 Task: Enable the option "Allow auto-merge" for the repository "JS".
Action: Mouse moved to (1201, 195)
Screenshot: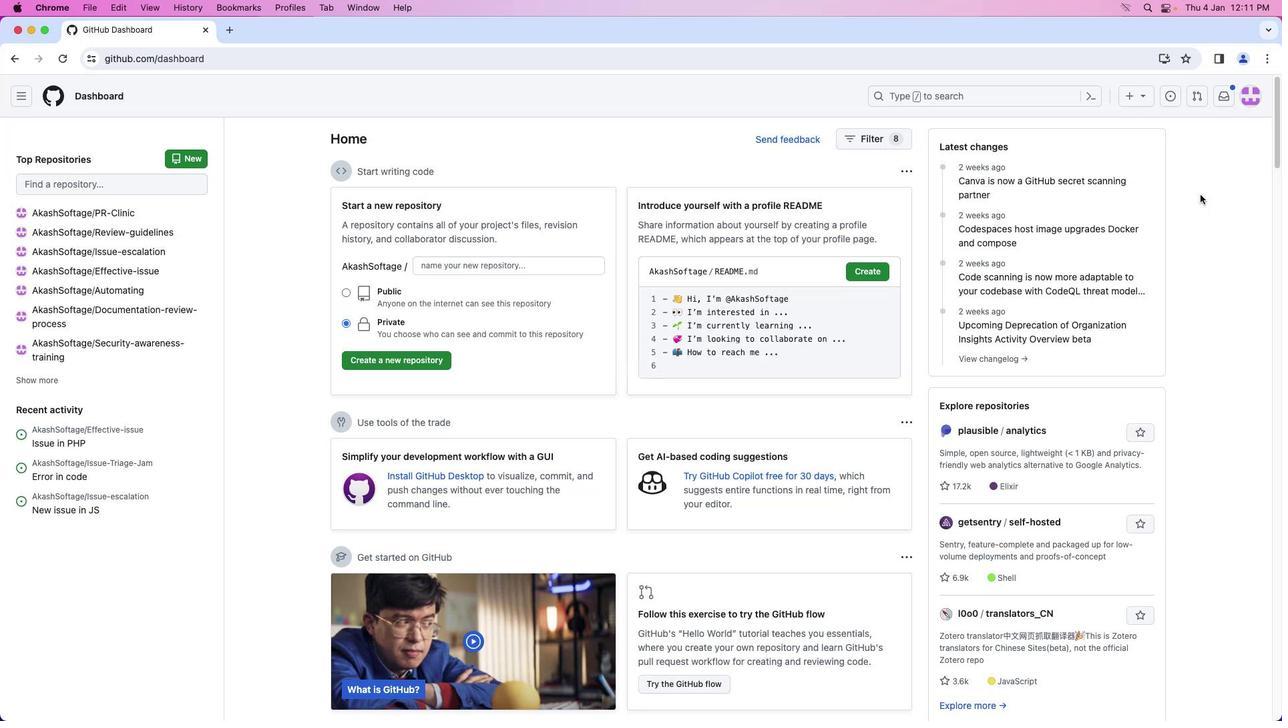 
Action: Mouse pressed left at (1201, 195)
Screenshot: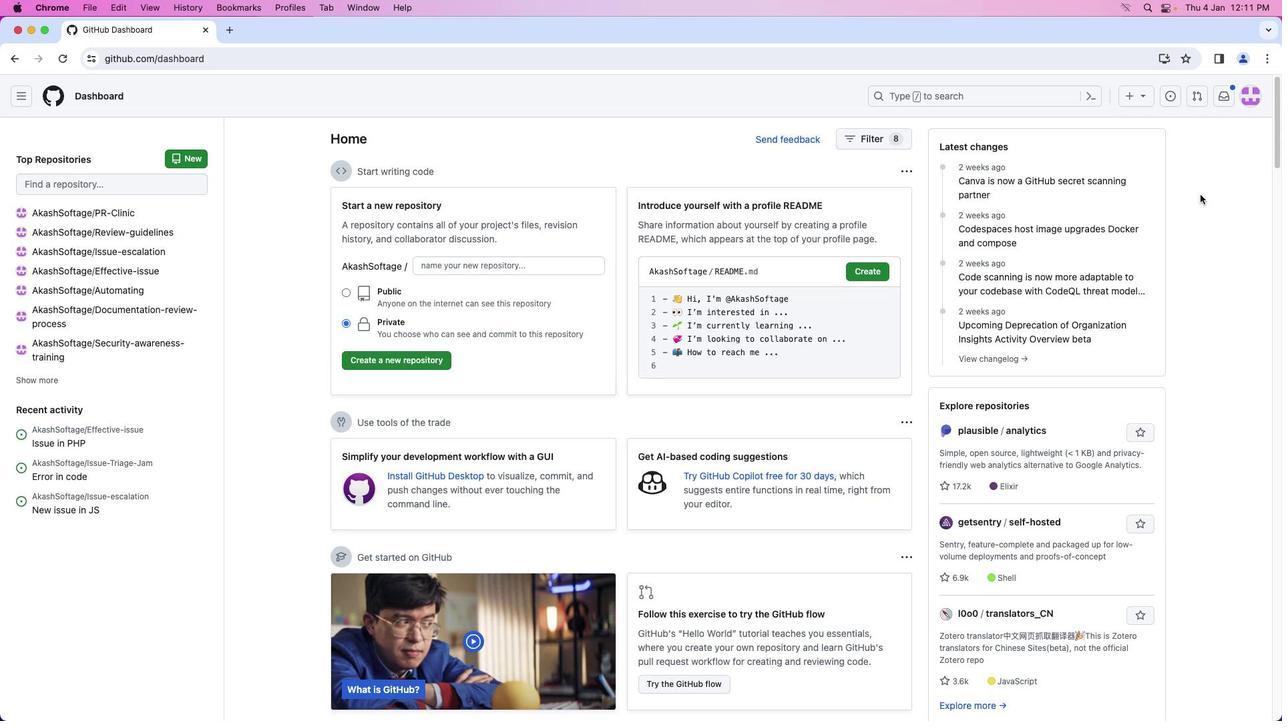 
Action: Mouse moved to (1254, 94)
Screenshot: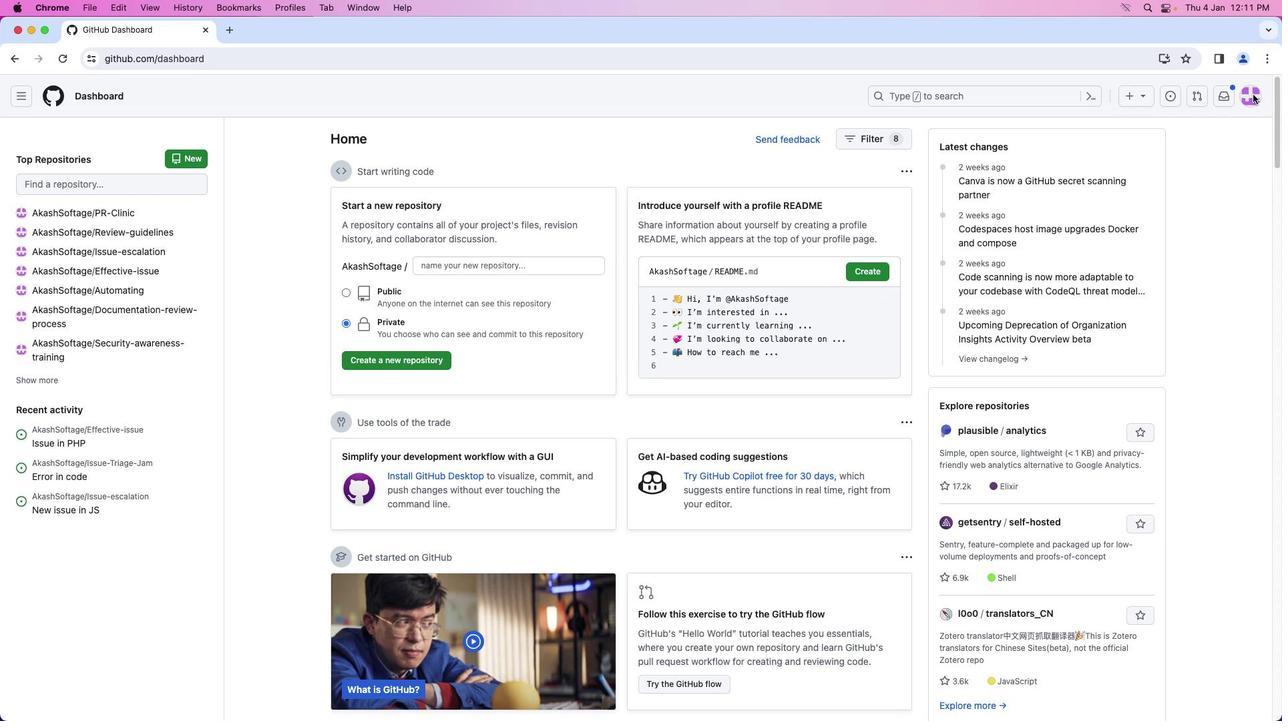 
Action: Mouse pressed left at (1254, 94)
Screenshot: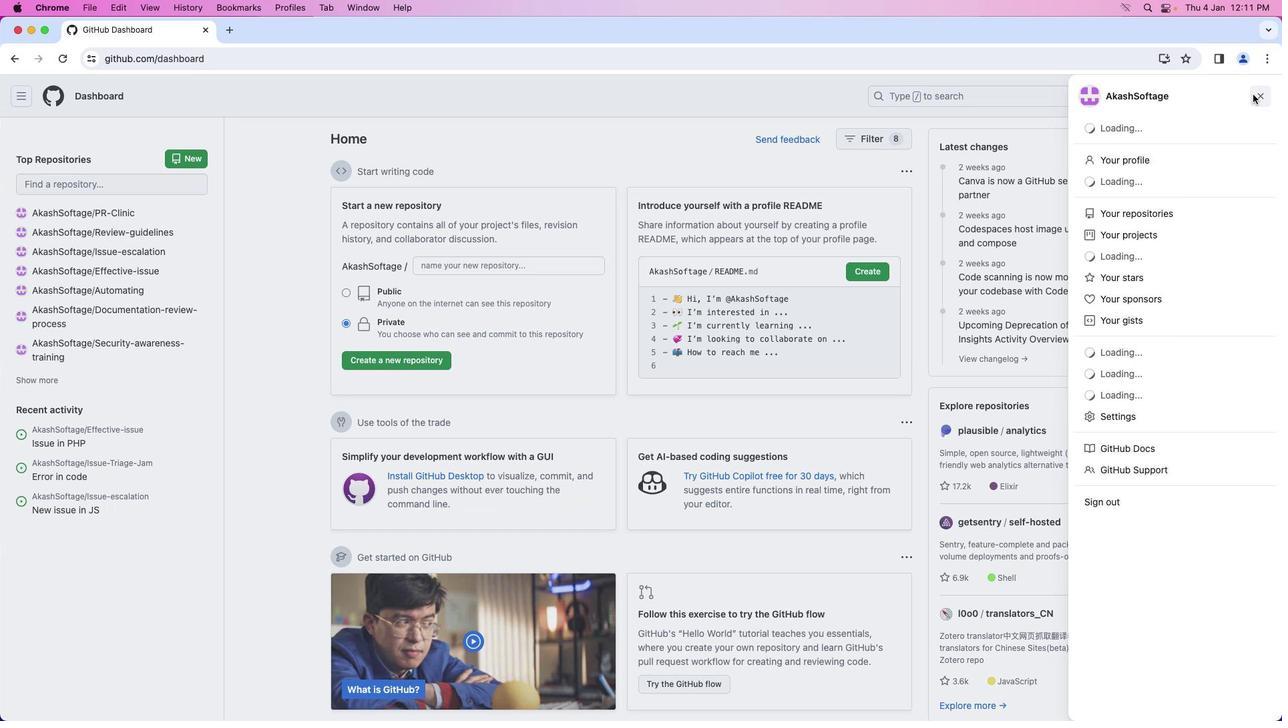 
Action: Mouse moved to (1177, 207)
Screenshot: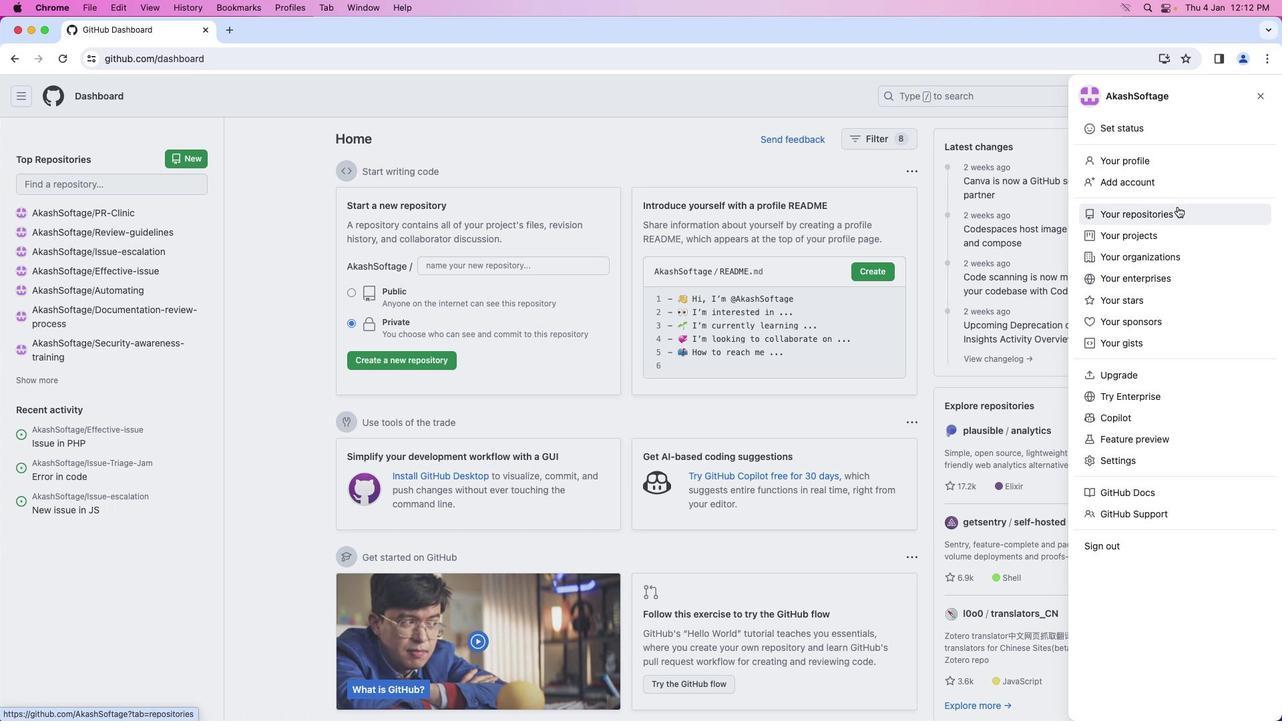 
Action: Mouse pressed left at (1177, 207)
Screenshot: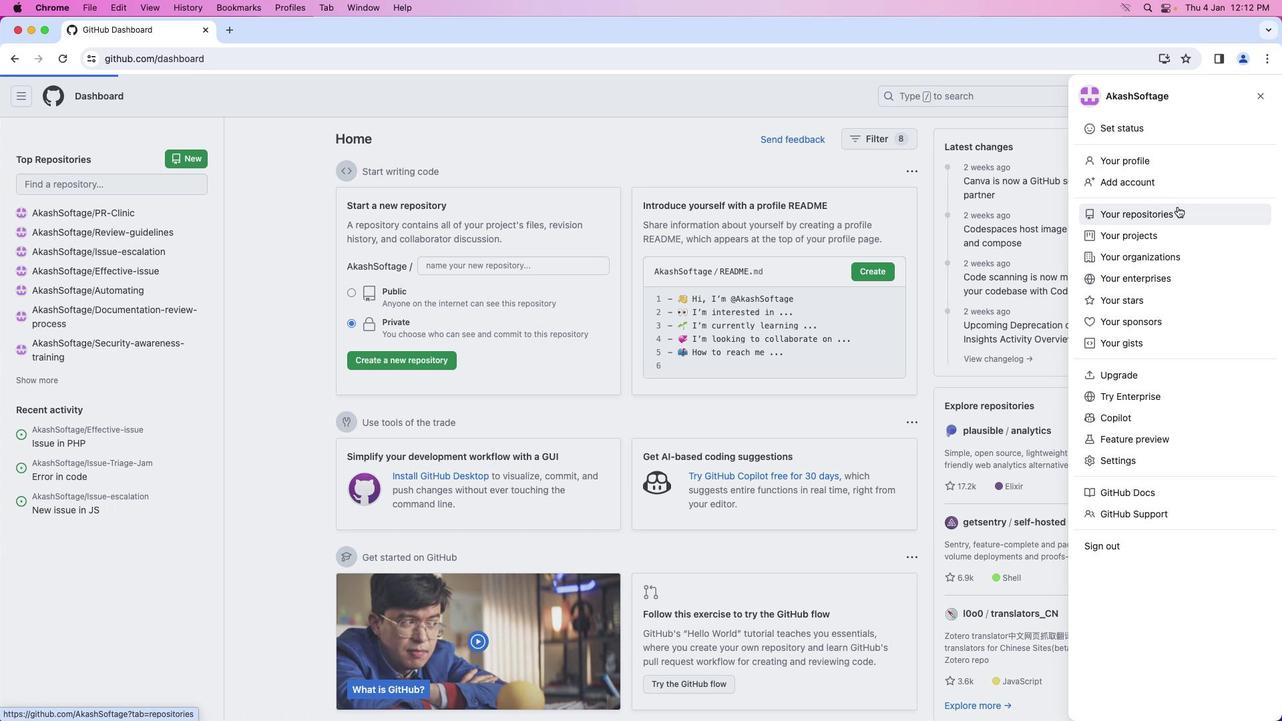 
Action: Mouse moved to (451, 219)
Screenshot: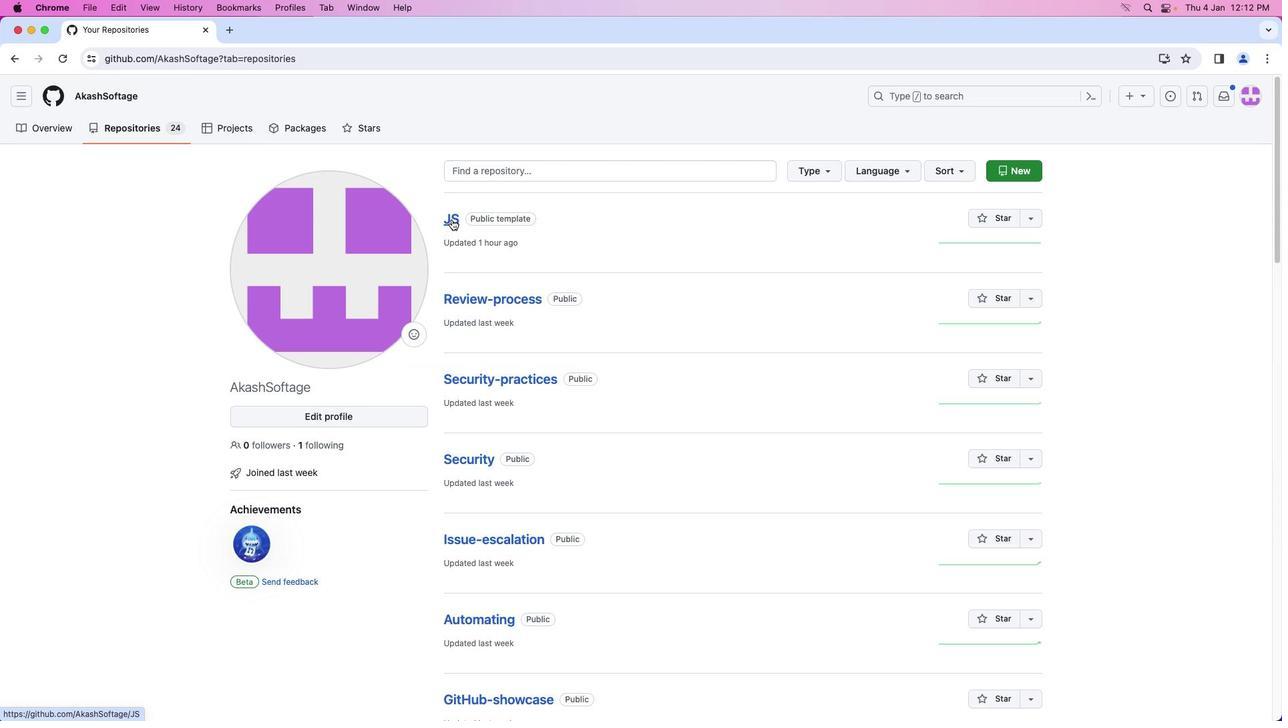 
Action: Mouse pressed left at (451, 219)
Screenshot: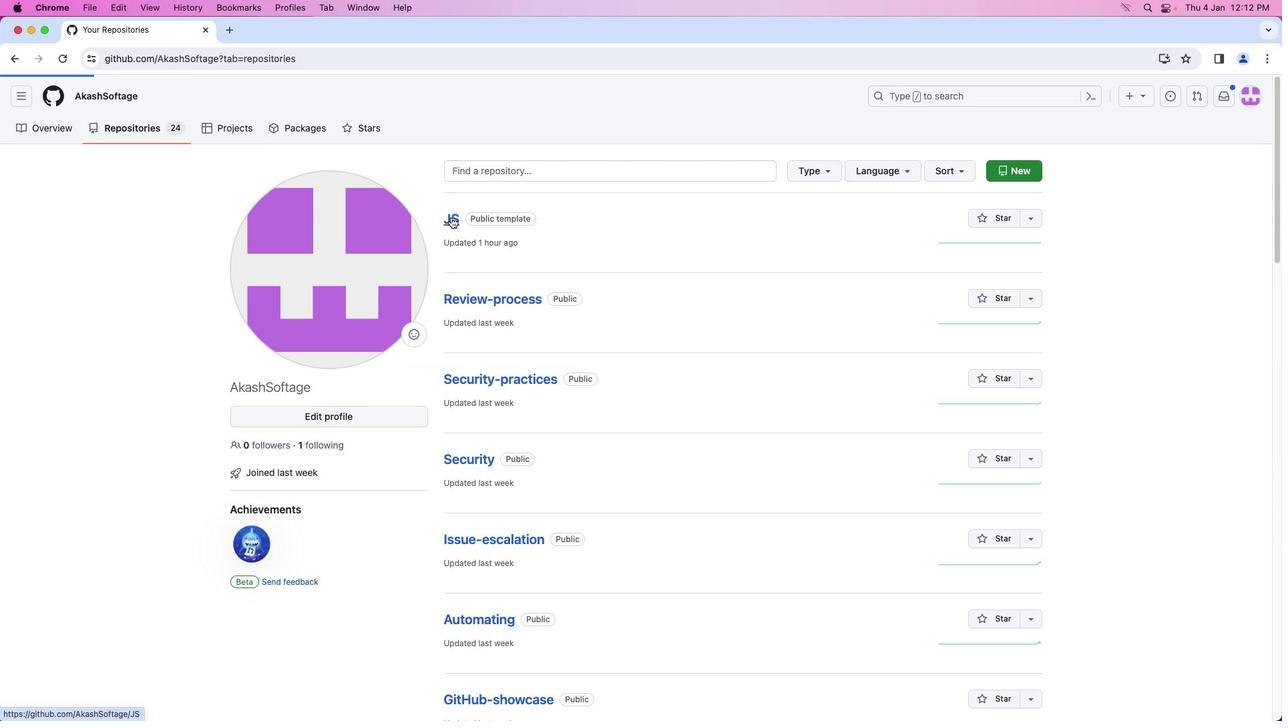 
Action: Mouse moved to (658, 133)
Screenshot: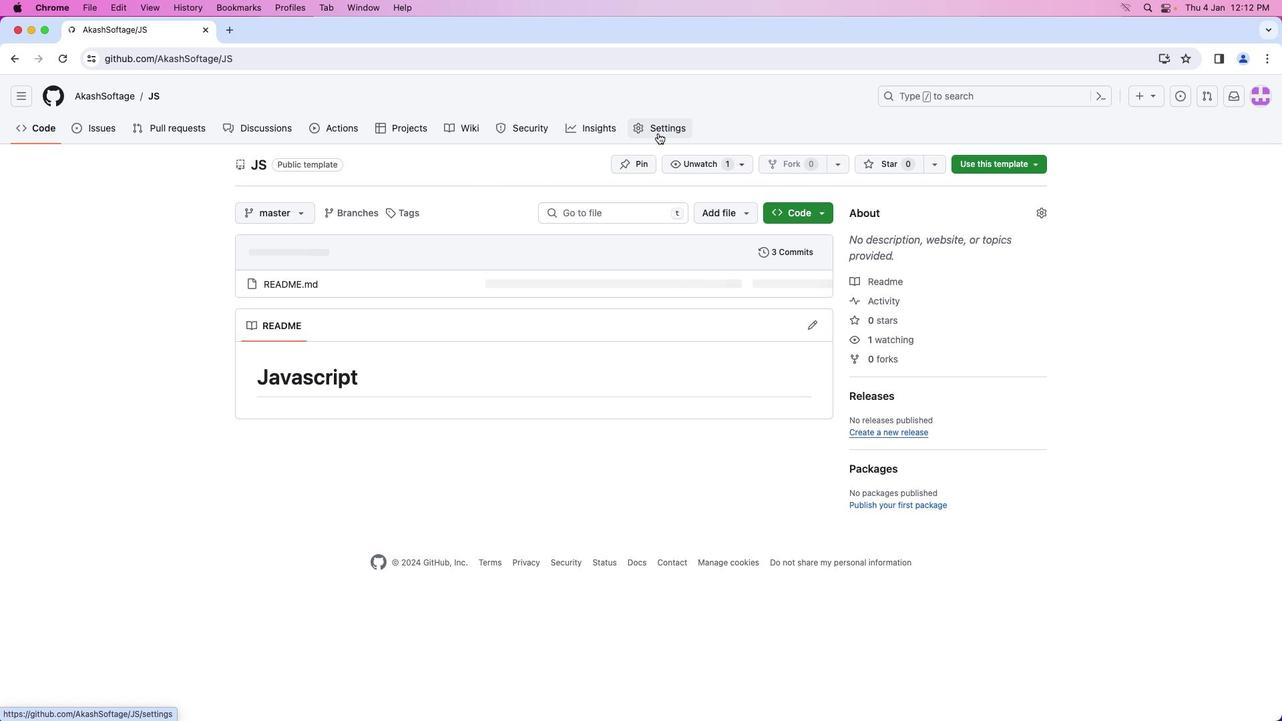 
Action: Mouse pressed left at (658, 133)
Screenshot: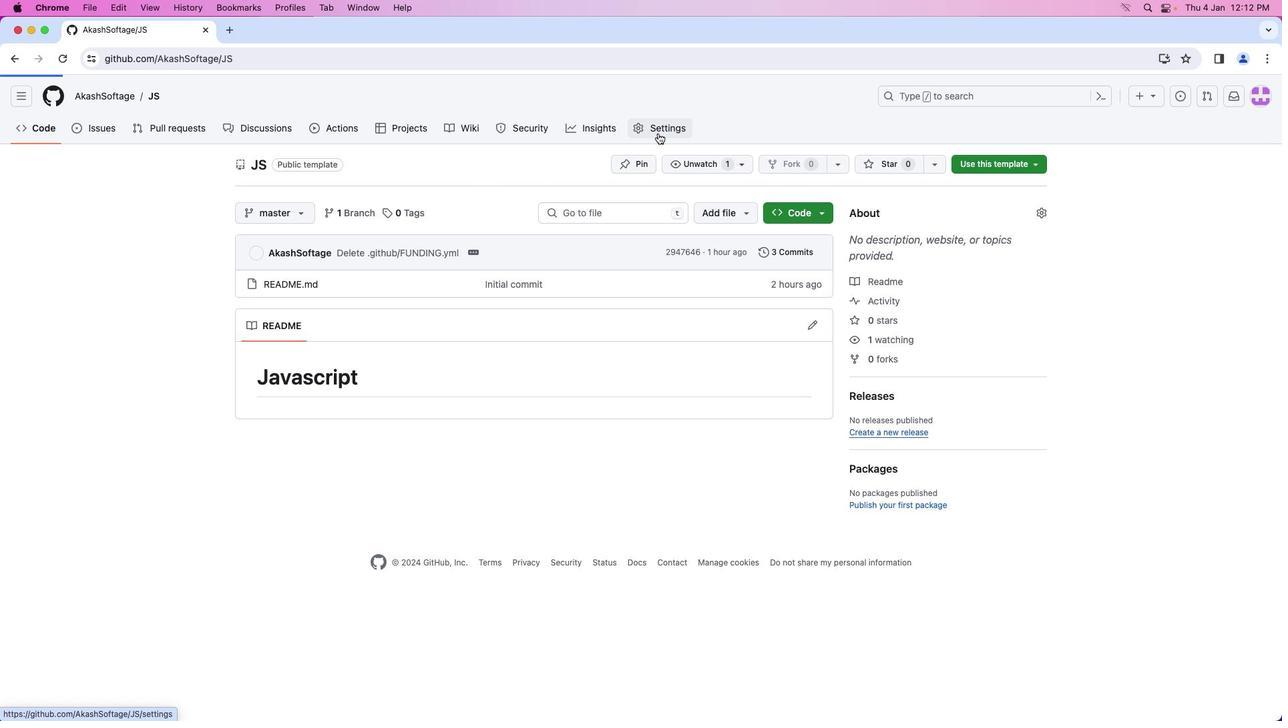 
Action: Mouse moved to (587, 266)
Screenshot: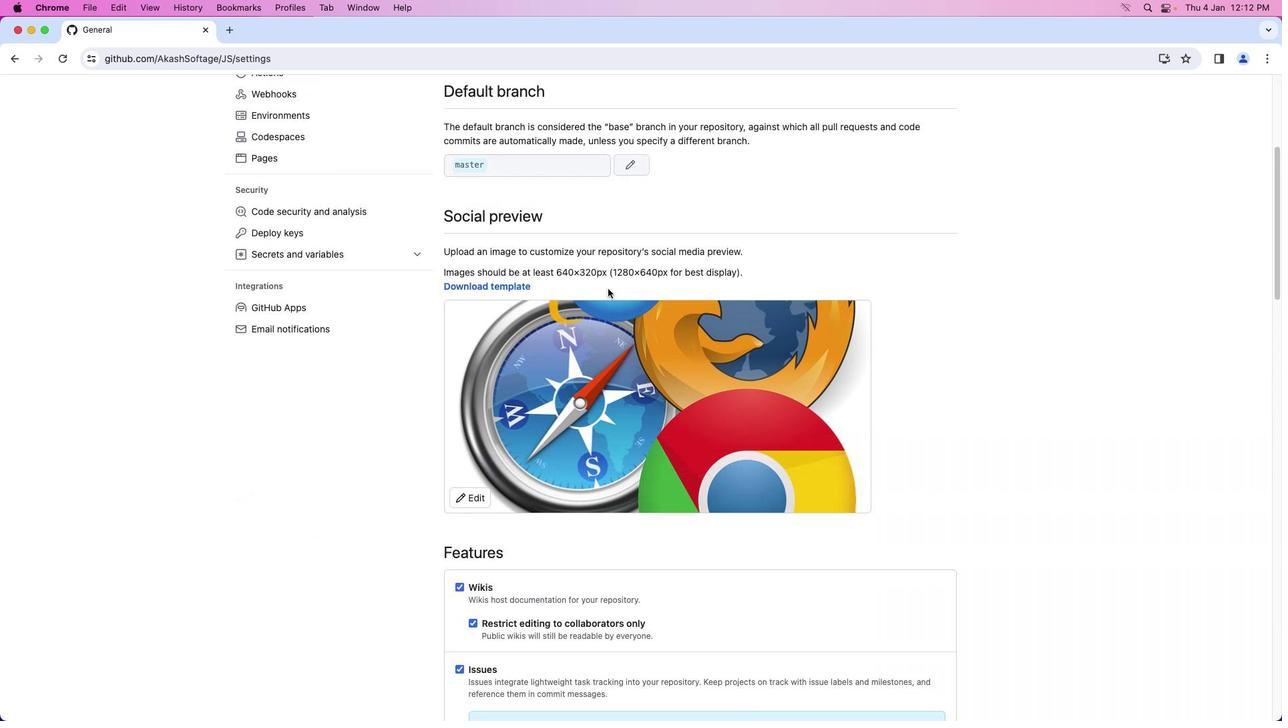 
Action: Mouse scrolled (587, 266) with delta (0, 0)
Screenshot: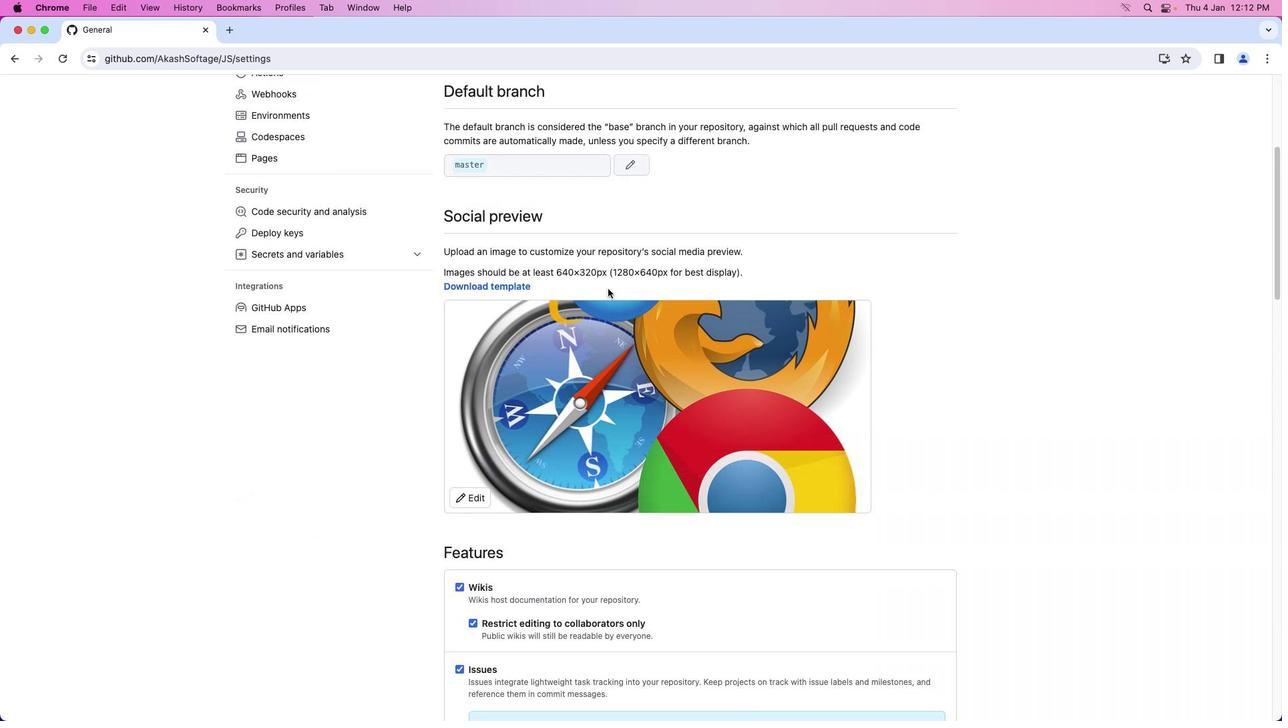 
Action: Mouse moved to (597, 274)
Screenshot: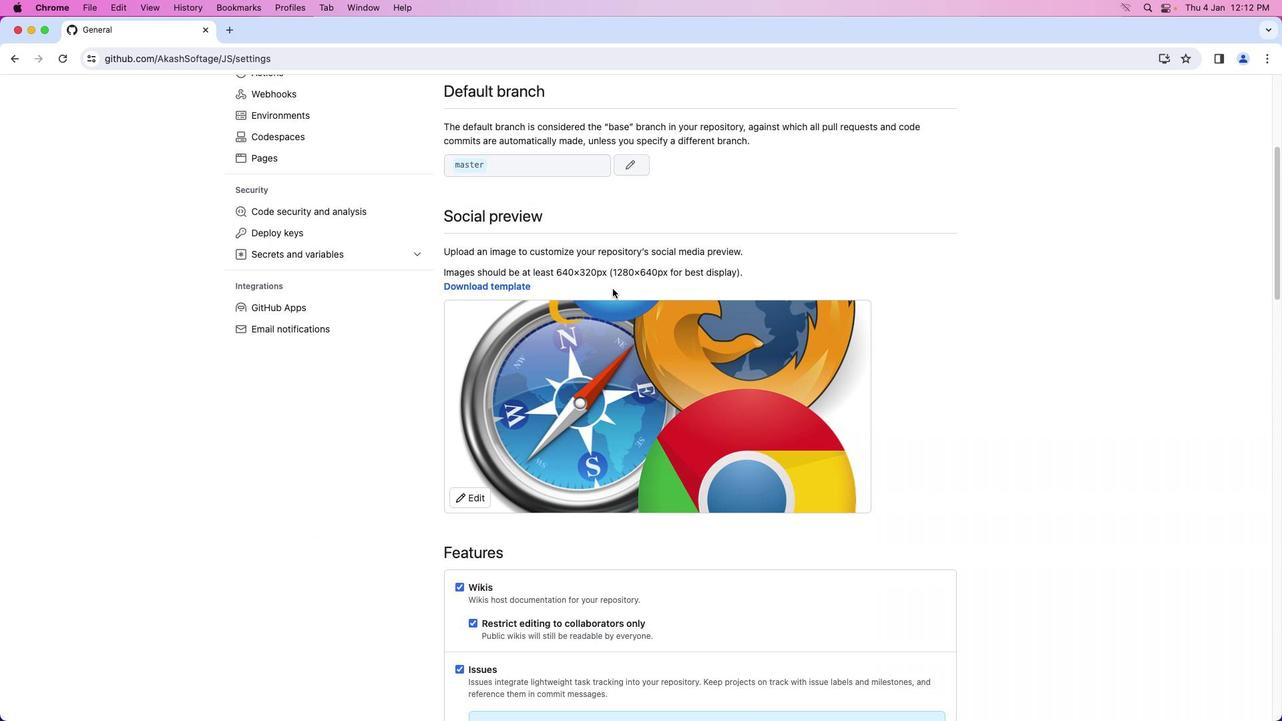 
Action: Mouse scrolled (597, 274) with delta (0, 0)
Screenshot: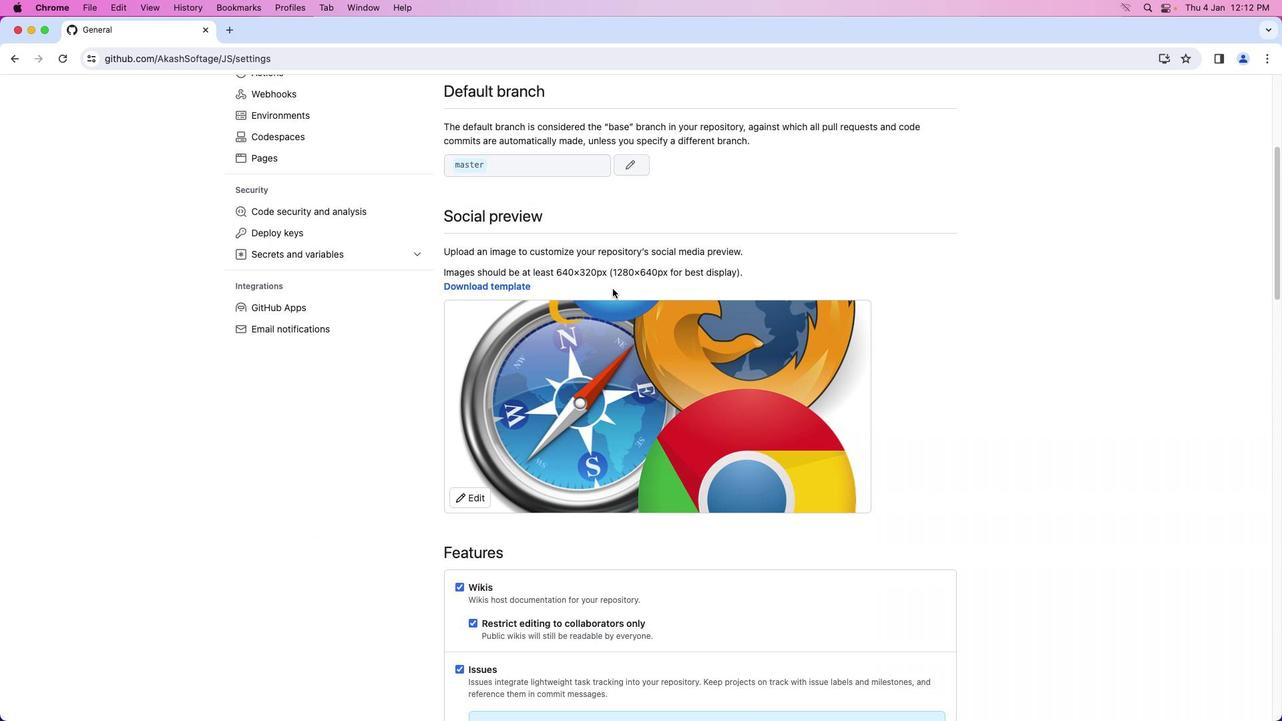 
Action: Mouse moved to (601, 283)
Screenshot: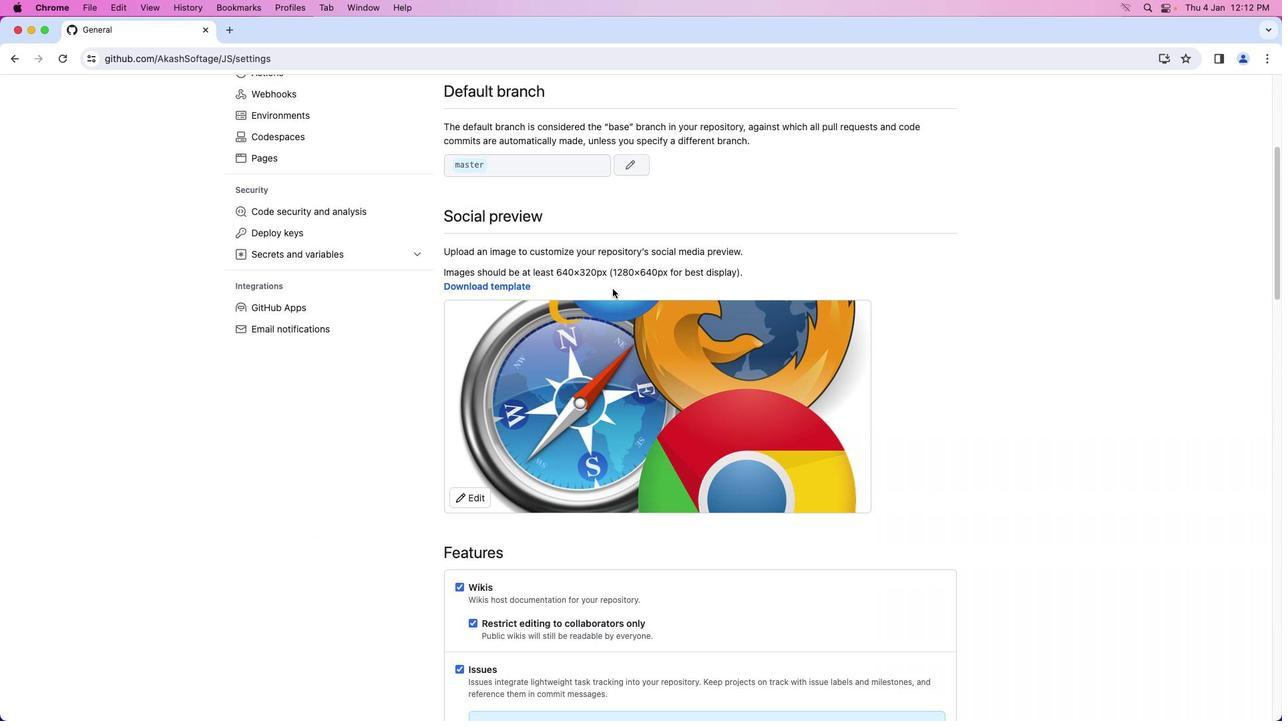 
Action: Mouse scrolled (601, 283) with delta (0, -1)
Screenshot: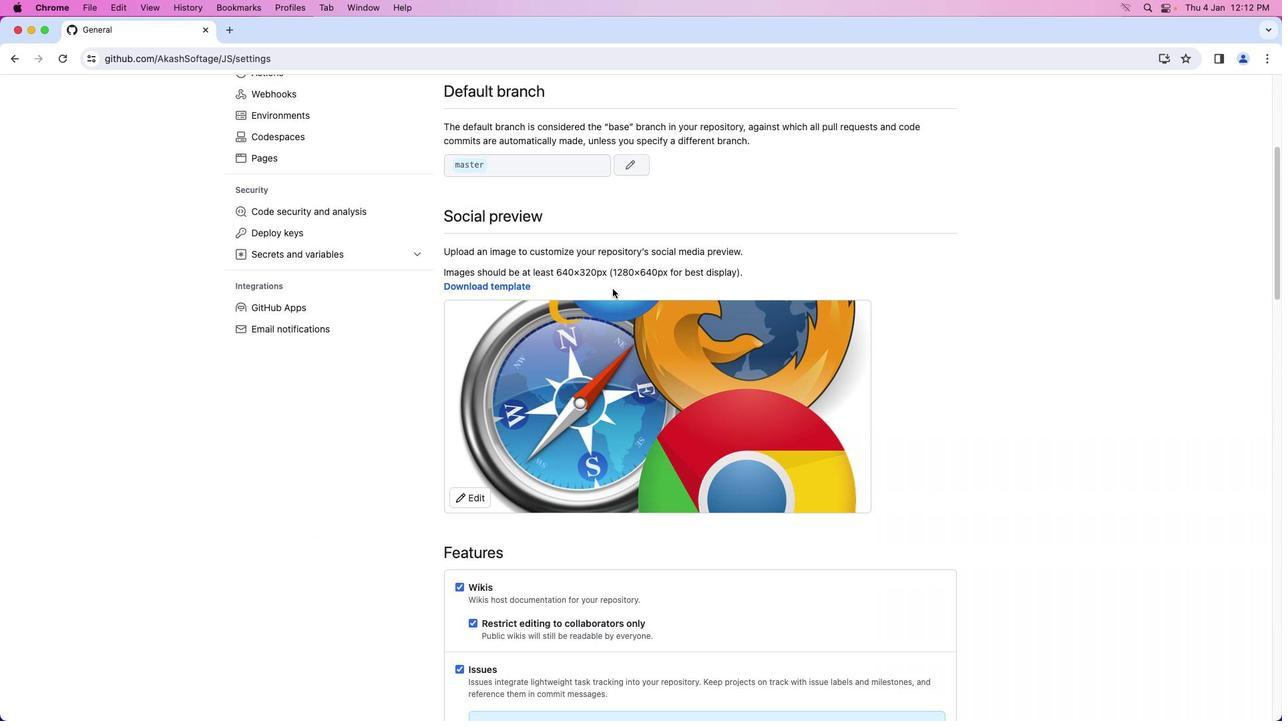 
Action: Mouse moved to (604, 289)
Screenshot: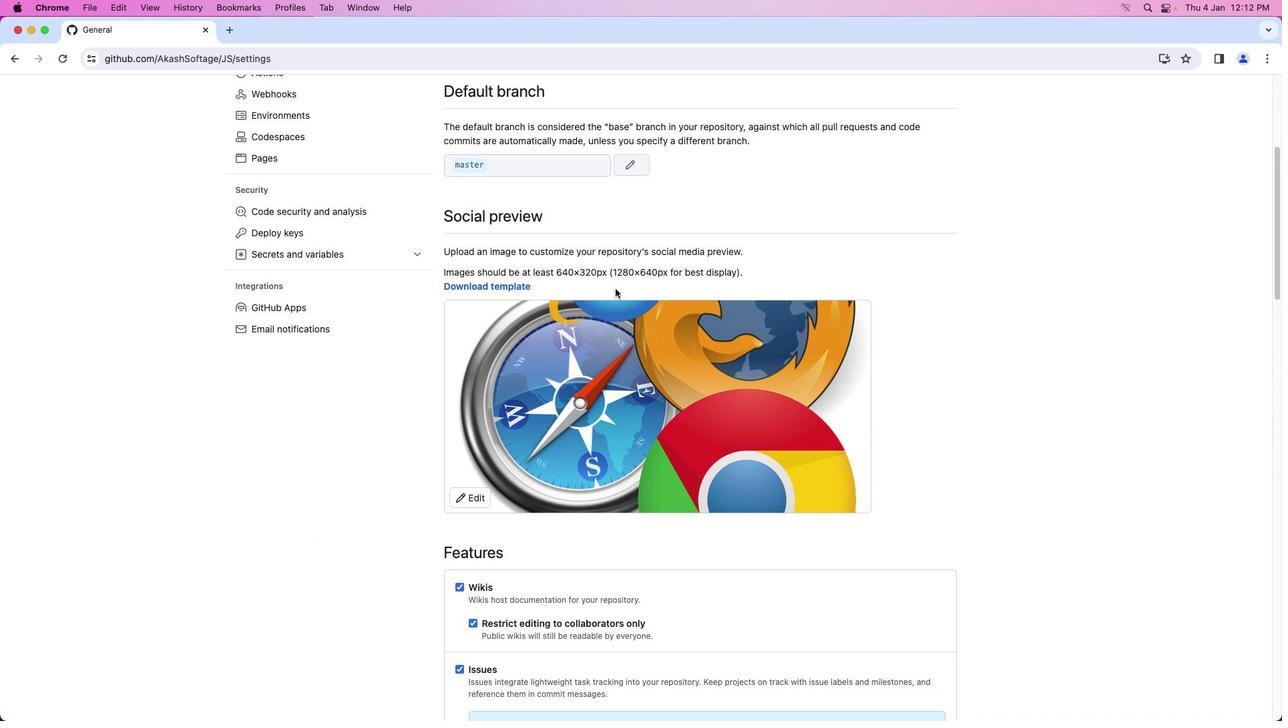 
Action: Mouse scrolled (604, 289) with delta (0, -2)
Screenshot: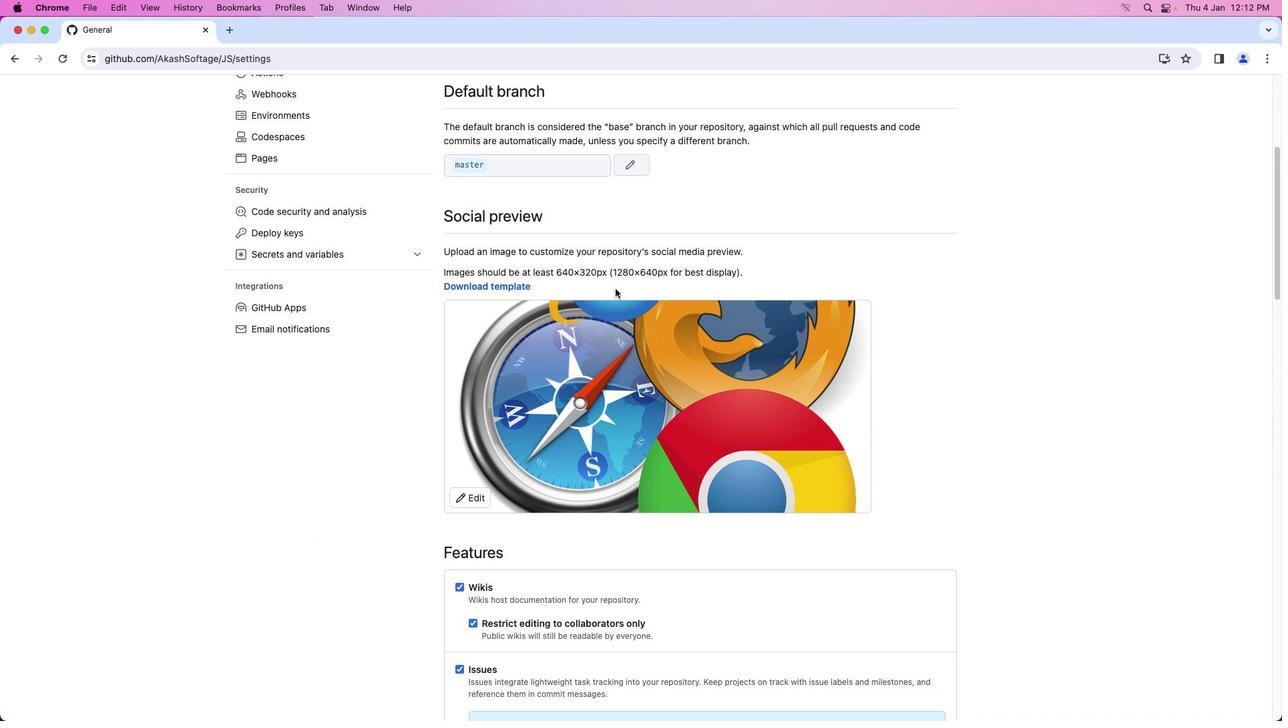 
Action: Mouse moved to (604, 289)
Screenshot: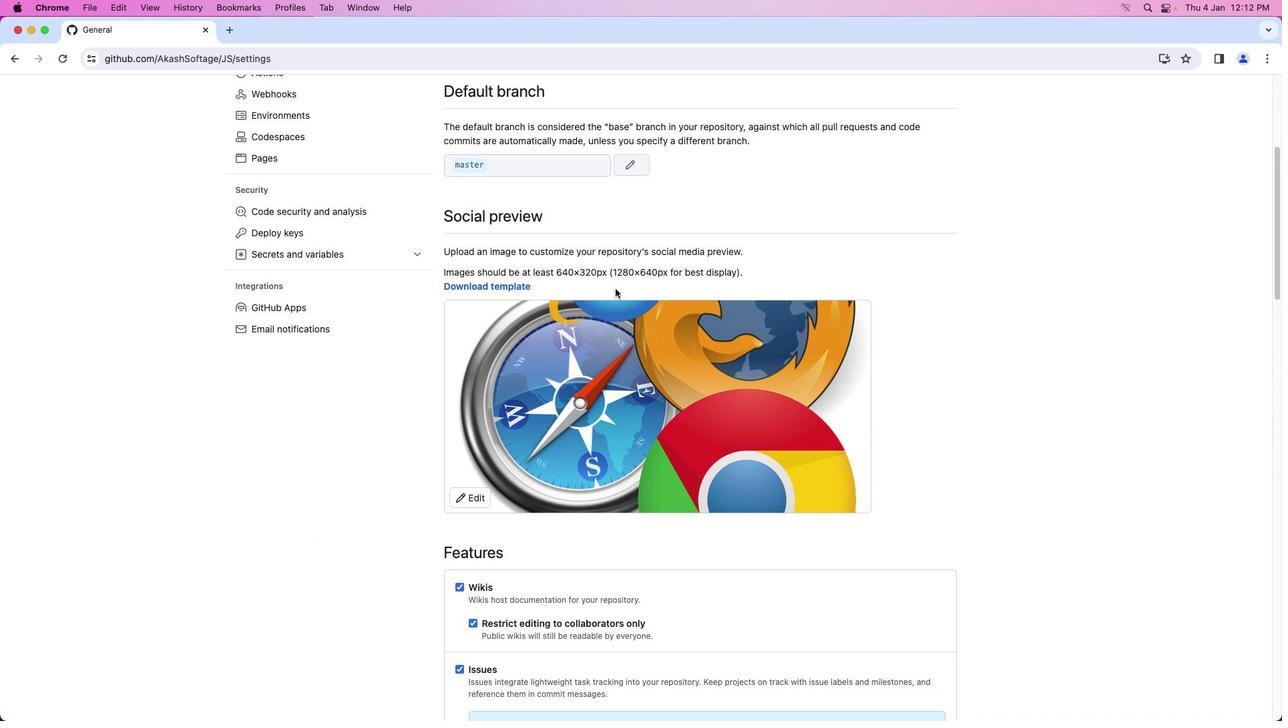 
Action: Mouse scrolled (604, 289) with delta (0, -2)
Screenshot: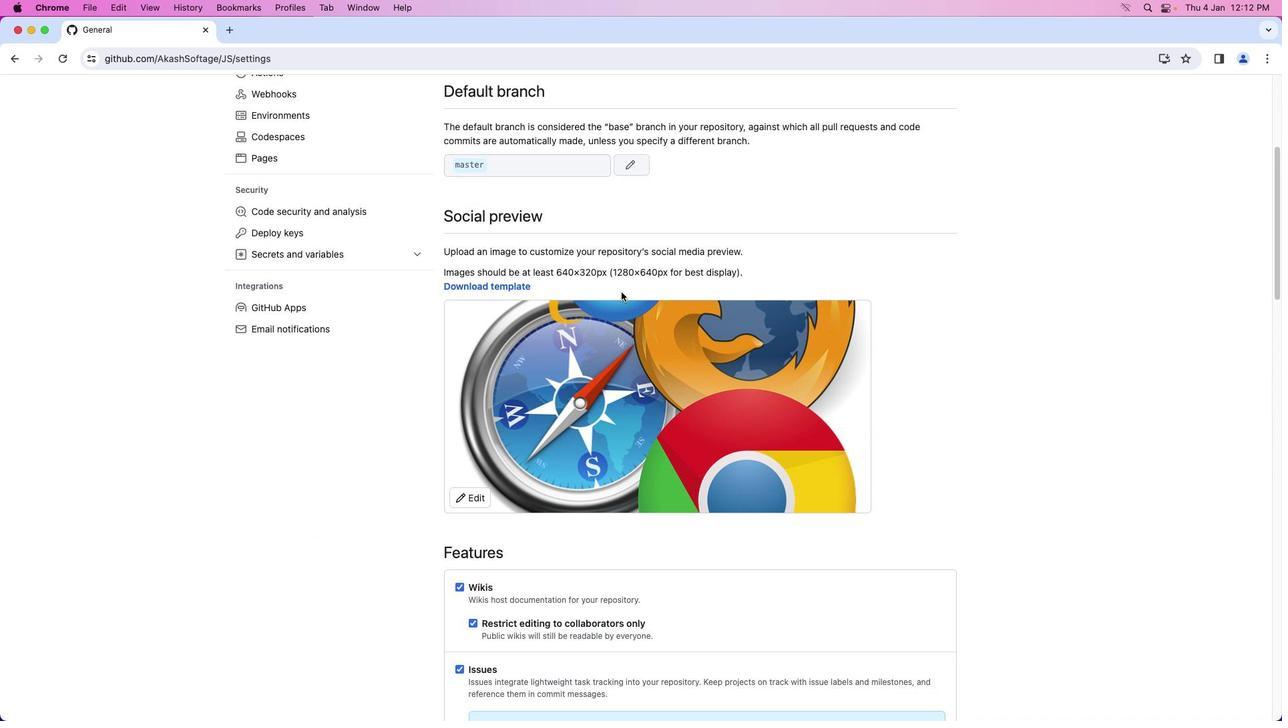 
Action: Mouse moved to (636, 306)
Screenshot: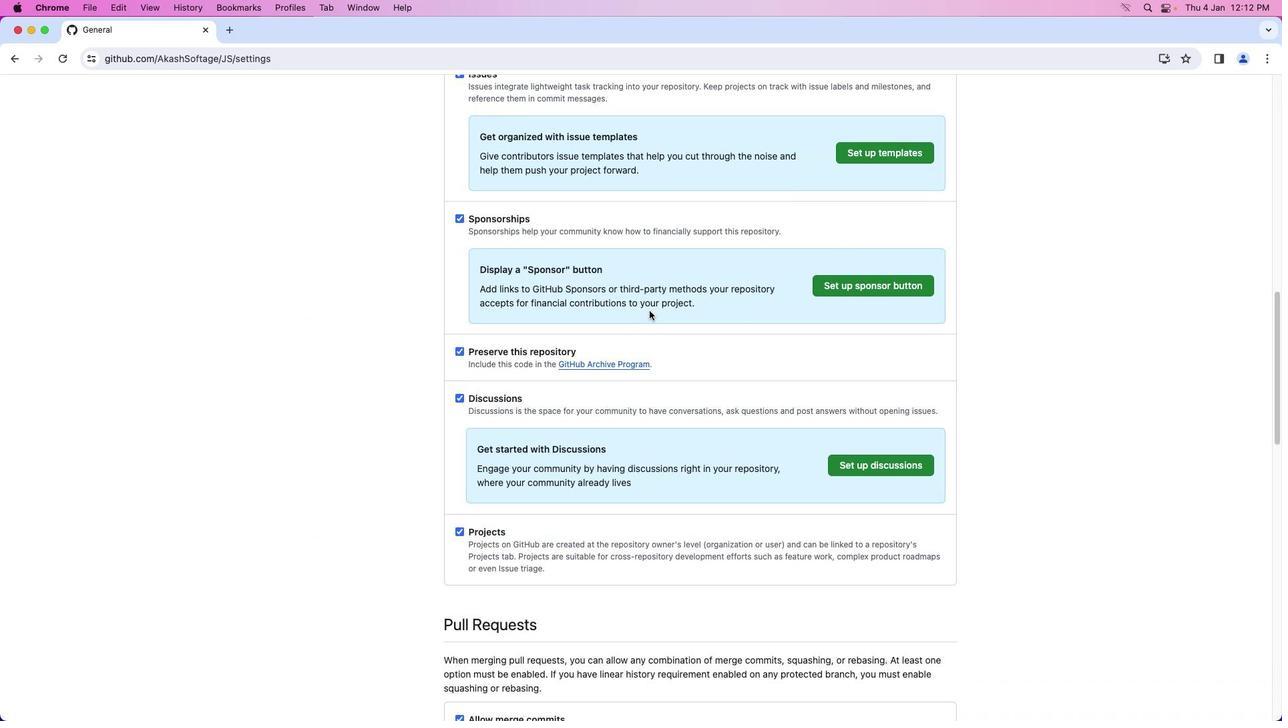 
Action: Mouse scrolled (636, 306) with delta (0, 0)
Screenshot: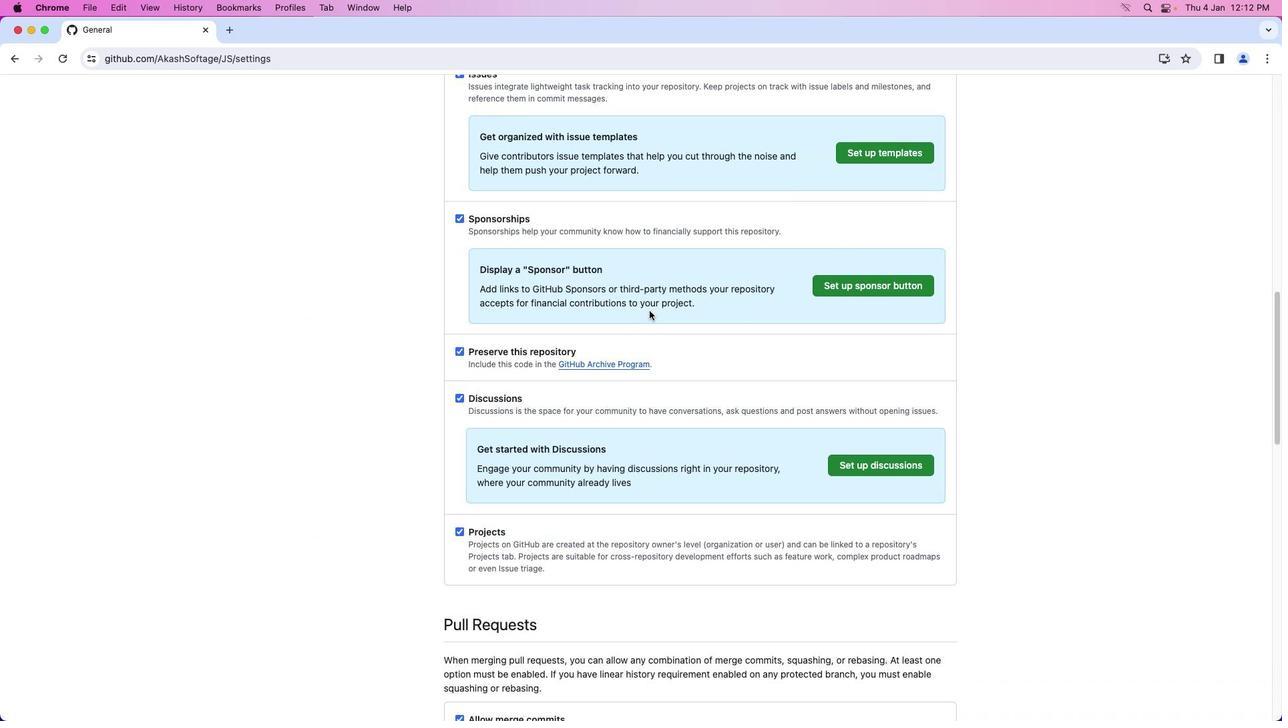 
Action: Mouse moved to (642, 312)
Screenshot: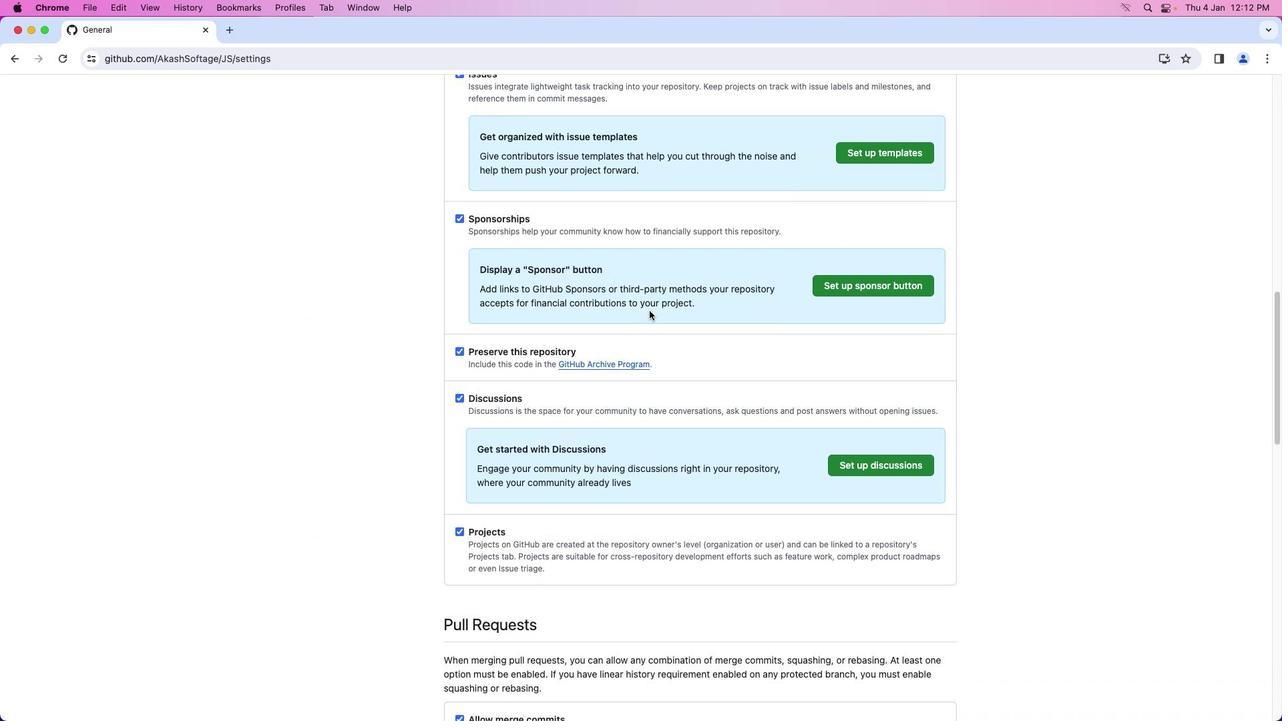 
Action: Mouse scrolled (642, 312) with delta (0, 0)
Screenshot: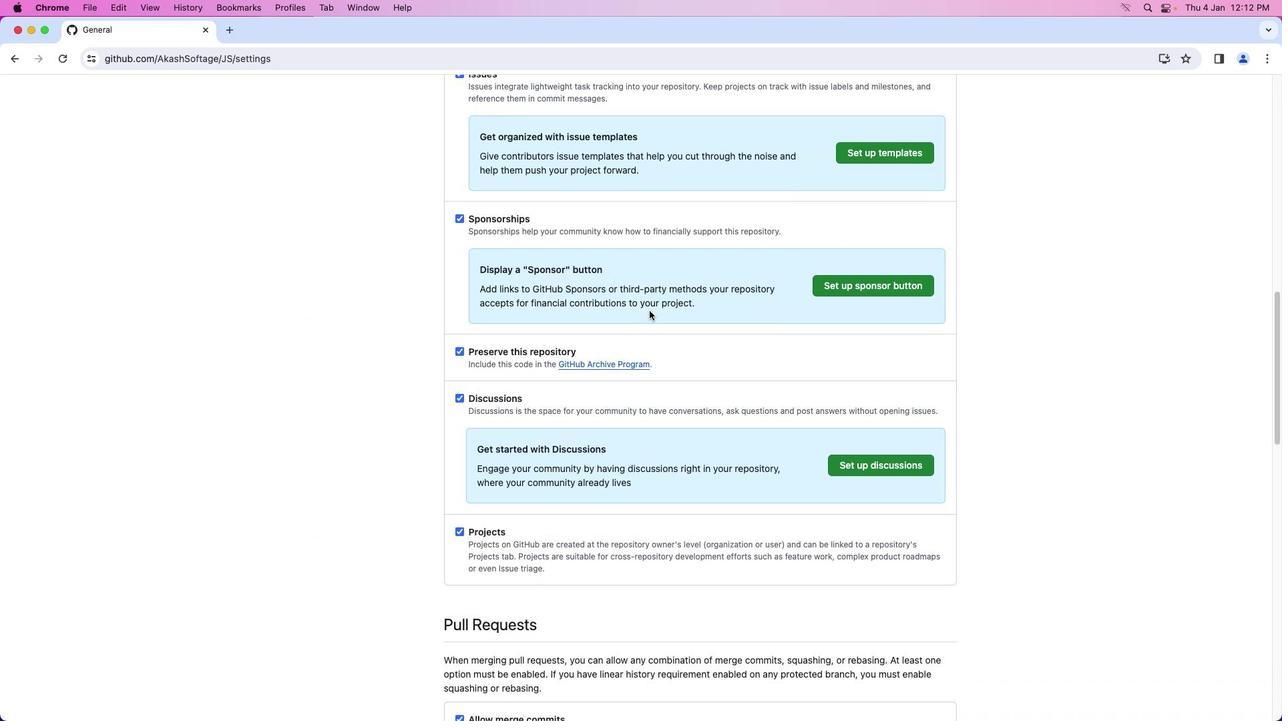 
Action: Mouse moved to (643, 312)
Screenshot: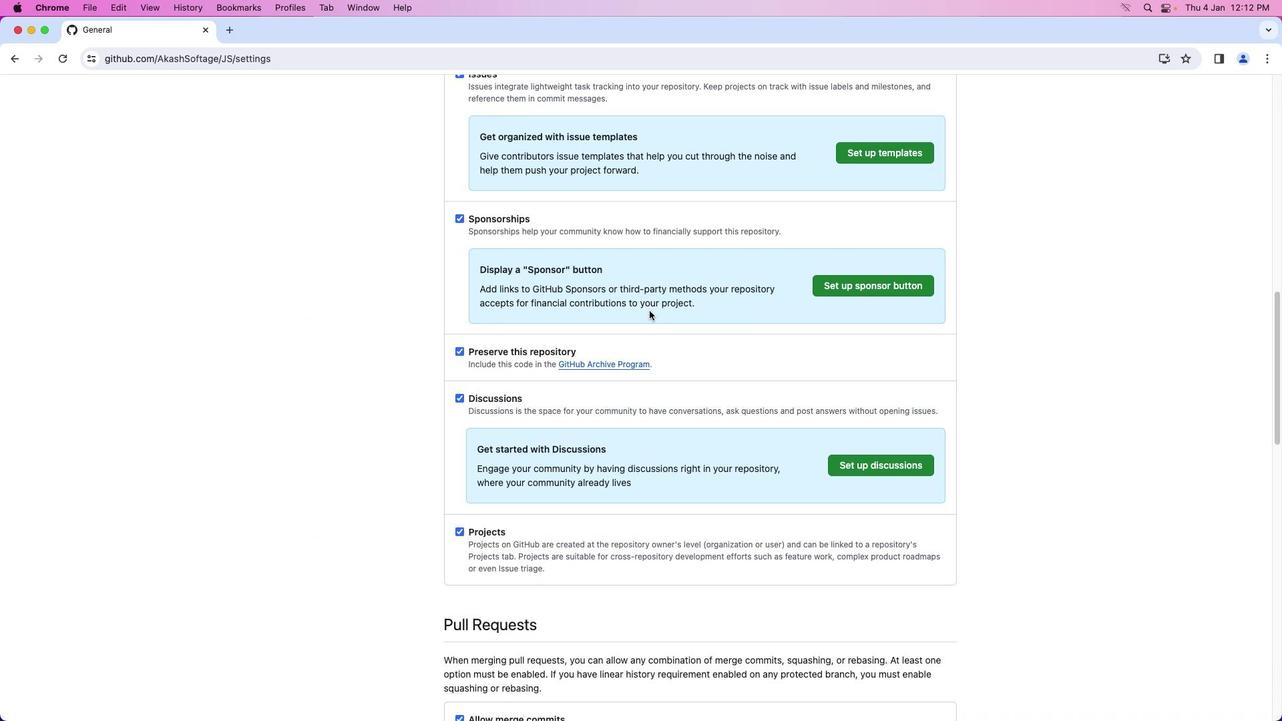 
Action: Mouse scrolled (643, 312) with delta (0, -2)
Screenshot: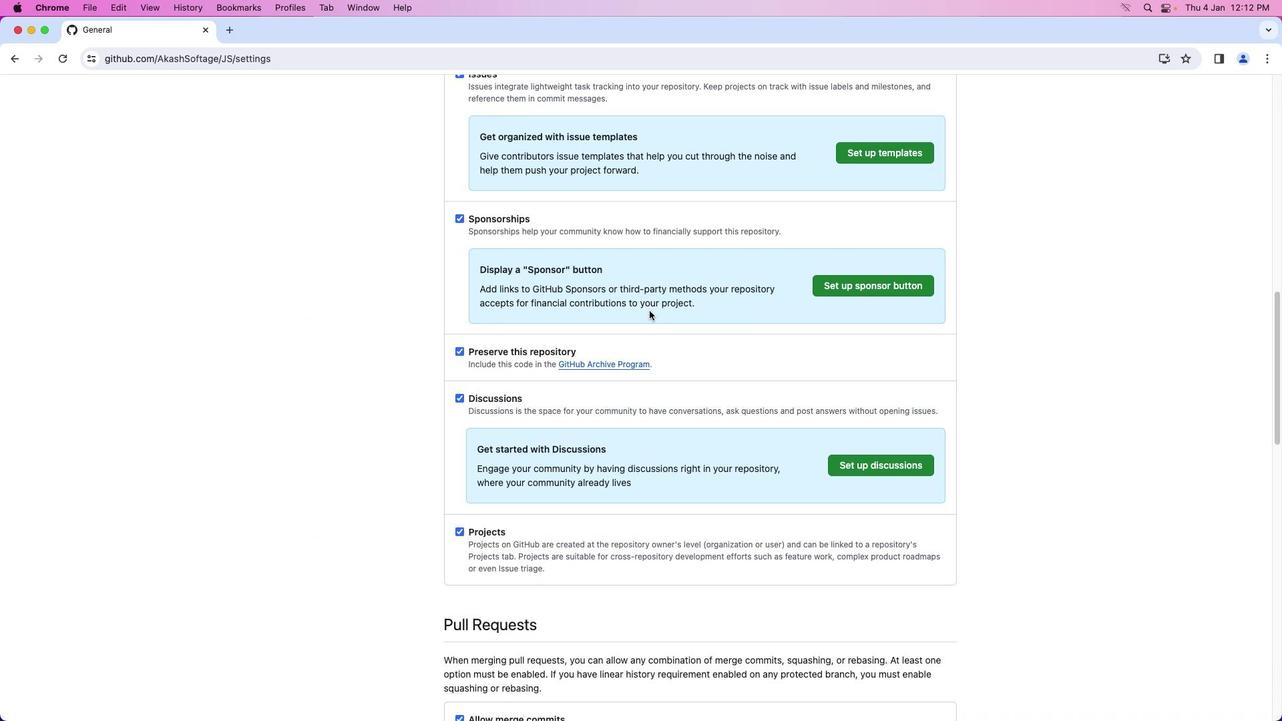 
Action: Mouse moved to (644, 313)
Screenshot: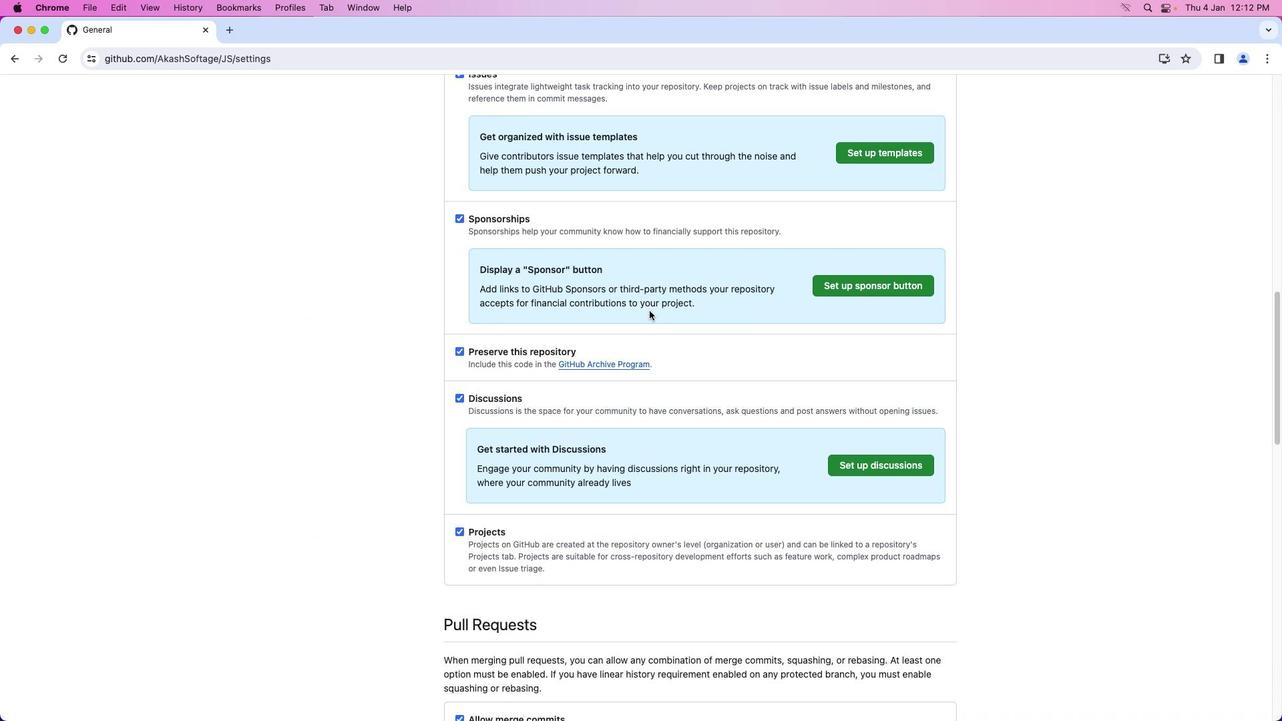 
Action: Mouse scrolled (644, 313) with delta (0, -3)
Screenshot: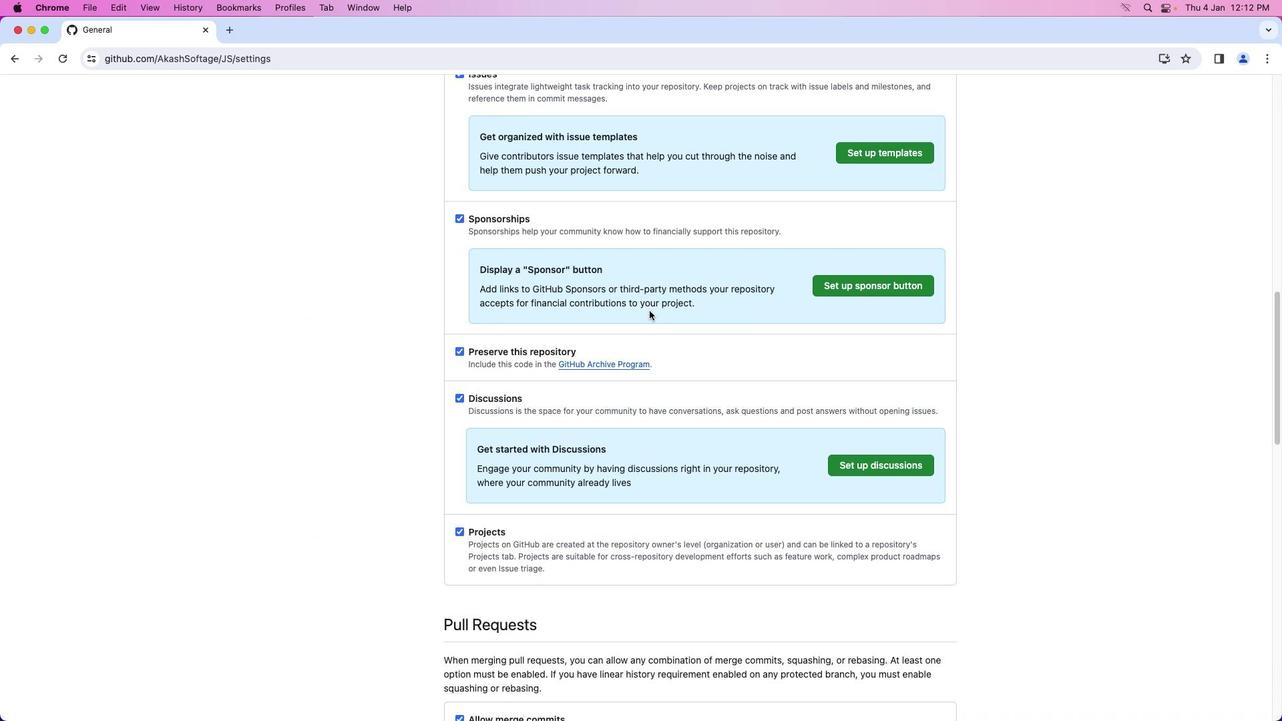 
Action: Mouse moved to (644, 313)
Screenshot: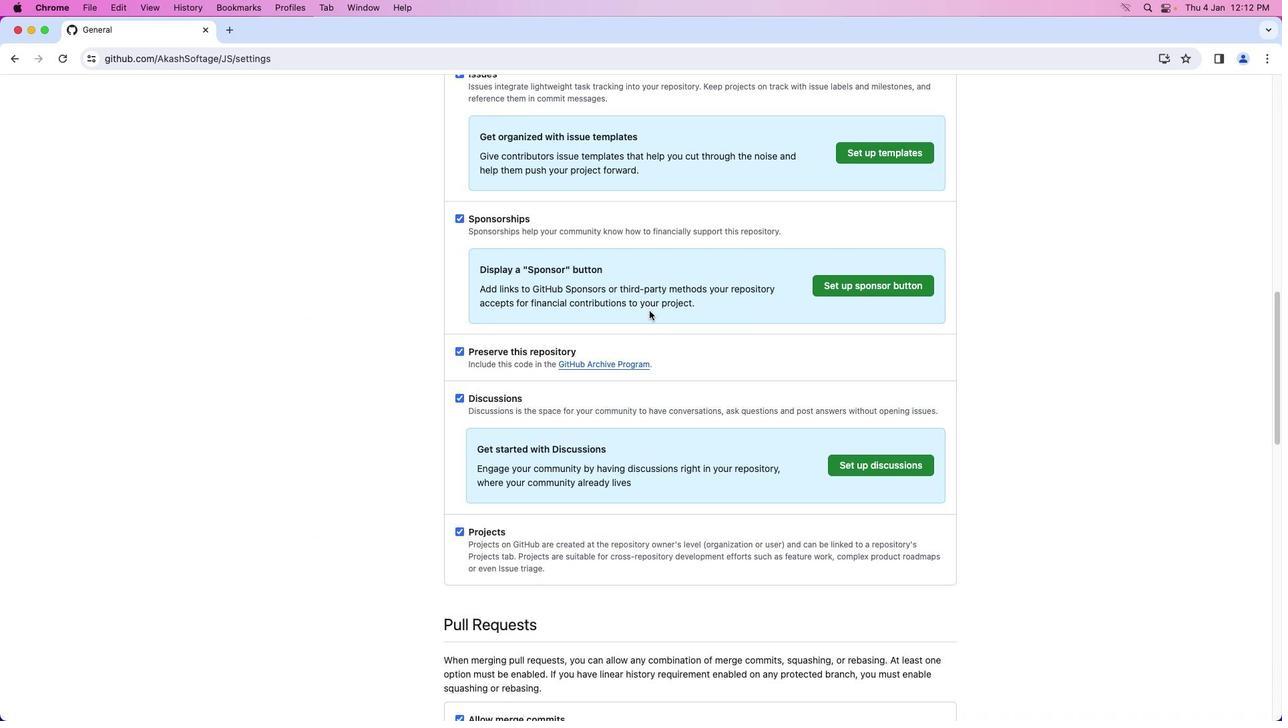 
Action: Mouse scrolled (644, 313) with delta (0, -4)
Screenshot: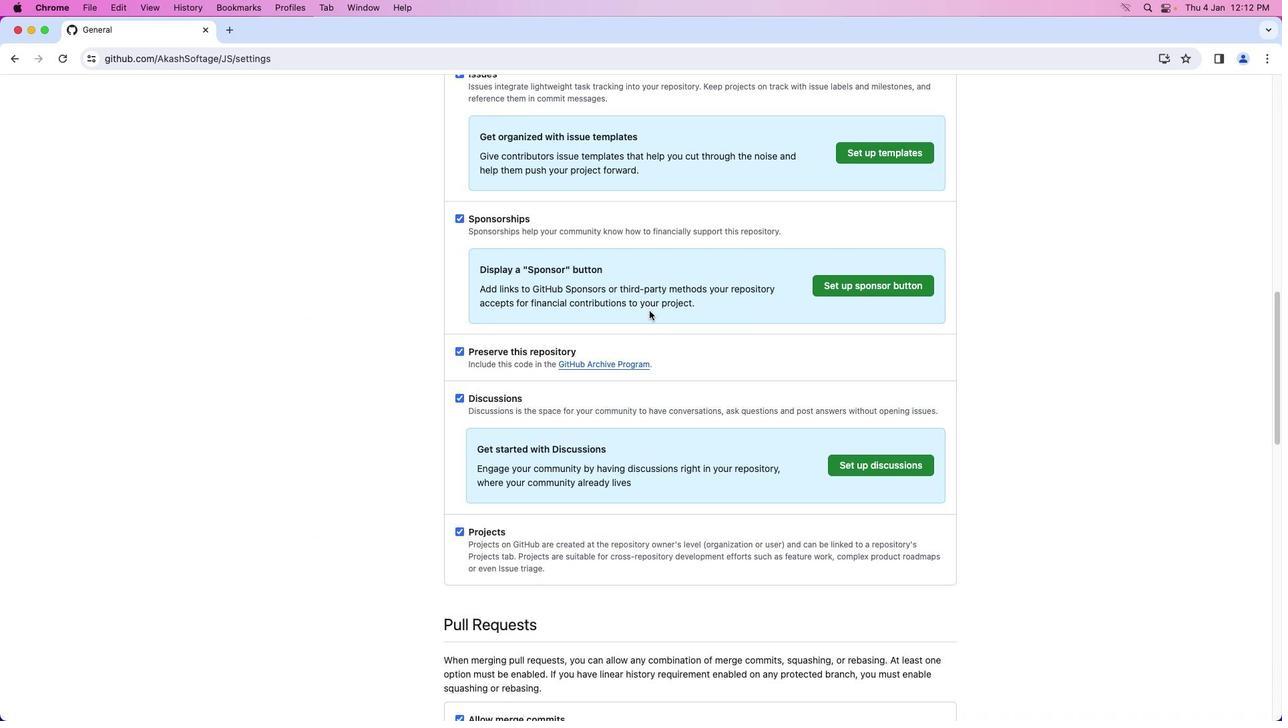 
Action: Mouse moved to (644, 313)
Screenshot: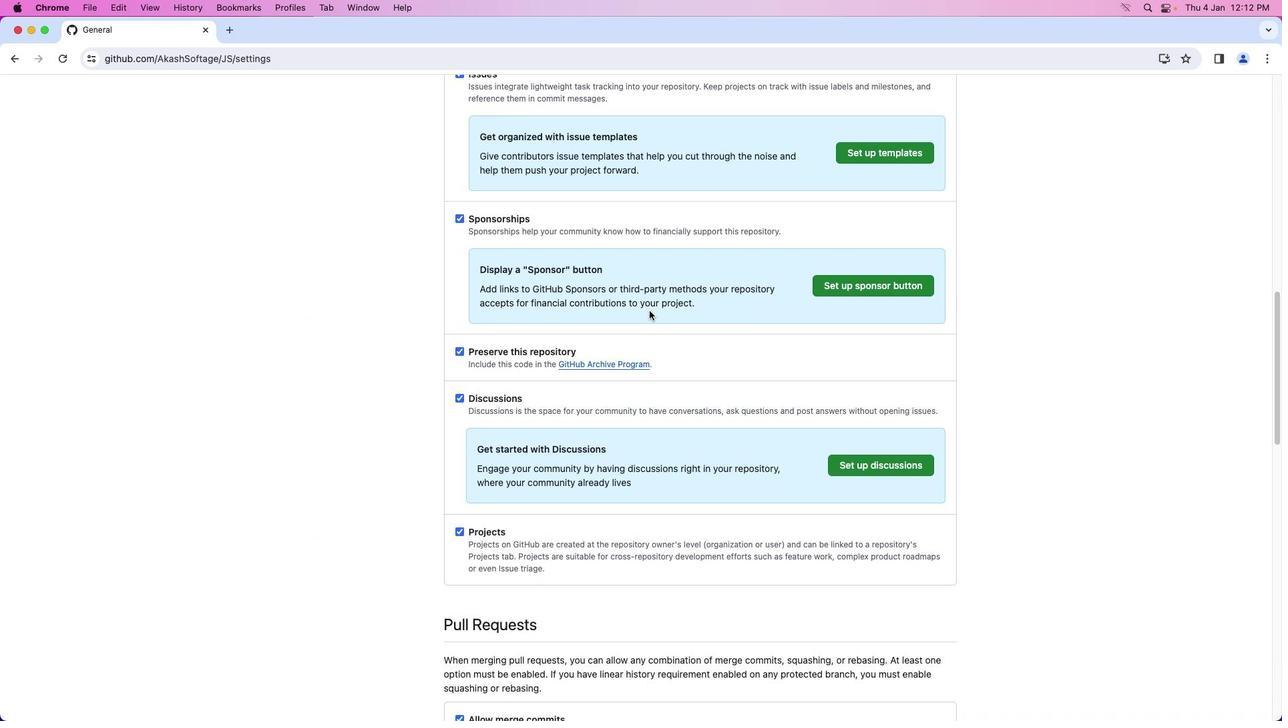 
Action: Mouse scrolled (644, 313) with delta (0, -4)
Screenshot: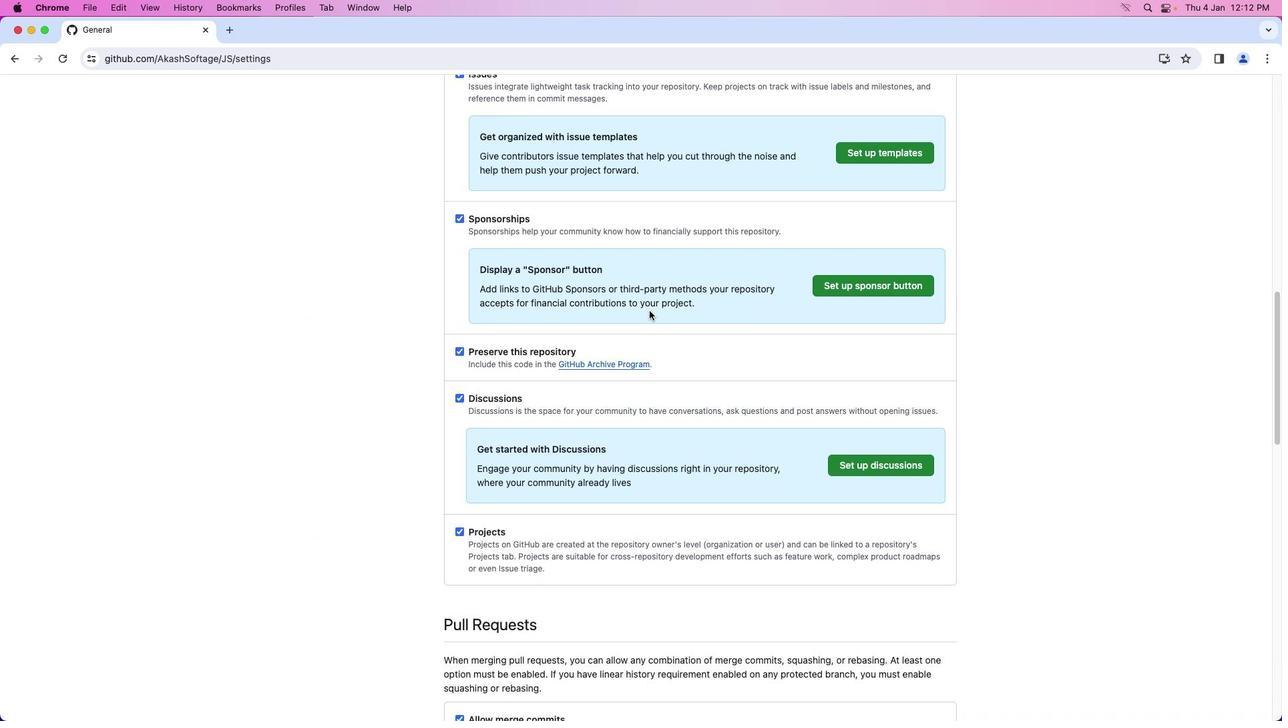 
Action: Mouse moved to (650, 310)
Screenshot: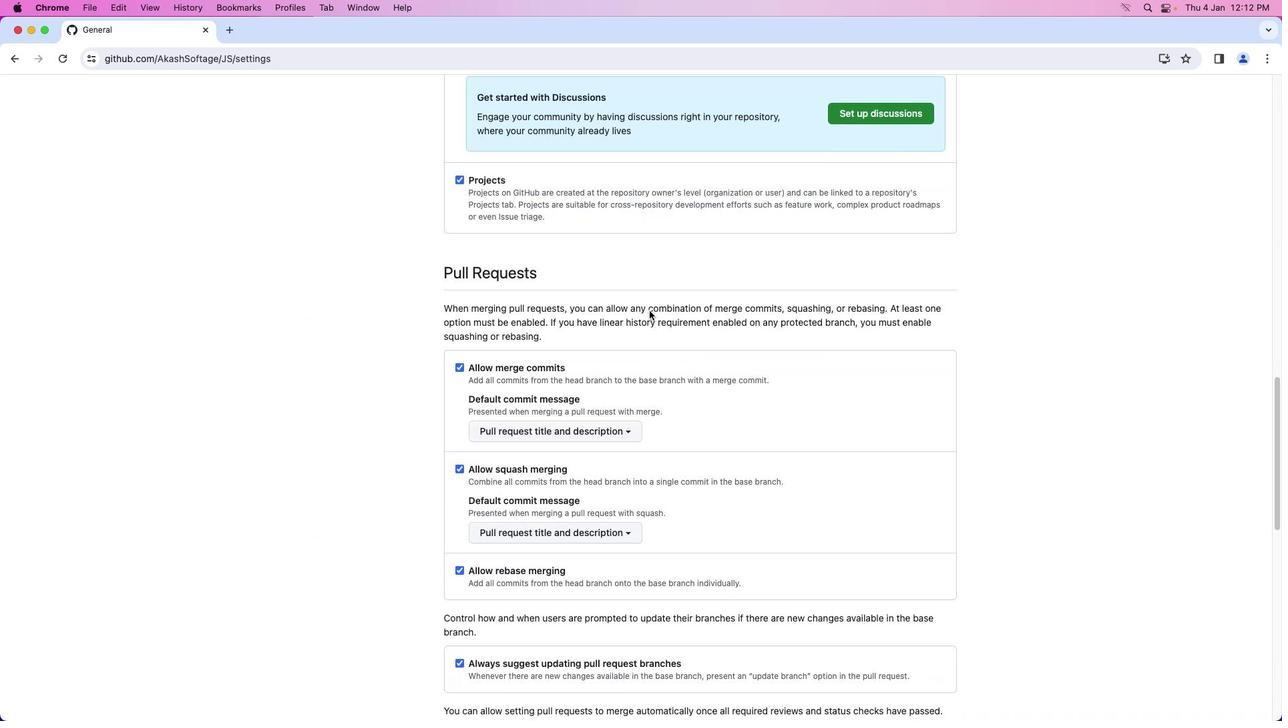 
Action: Mouse scrolled (650, 310) with delta (0, 0)
Screenshot: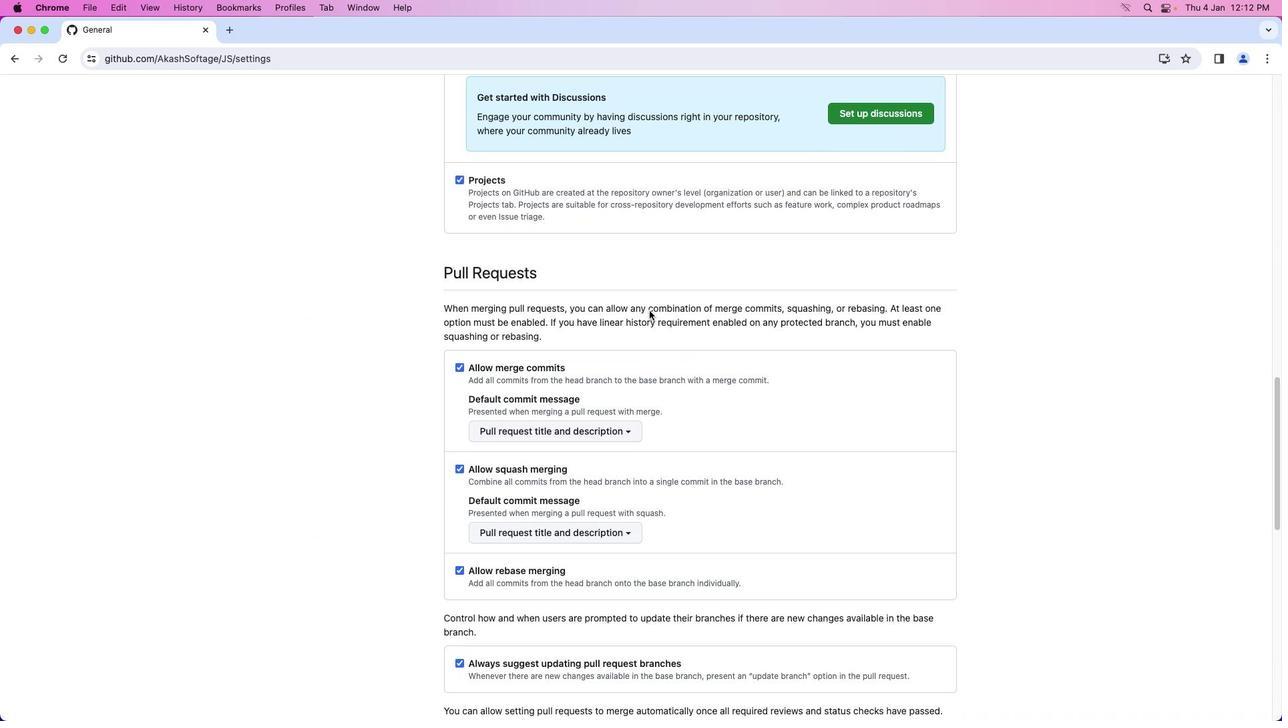 
Action: Mouse scrolled (650, 310) with delta (0, 0)
Screenshot: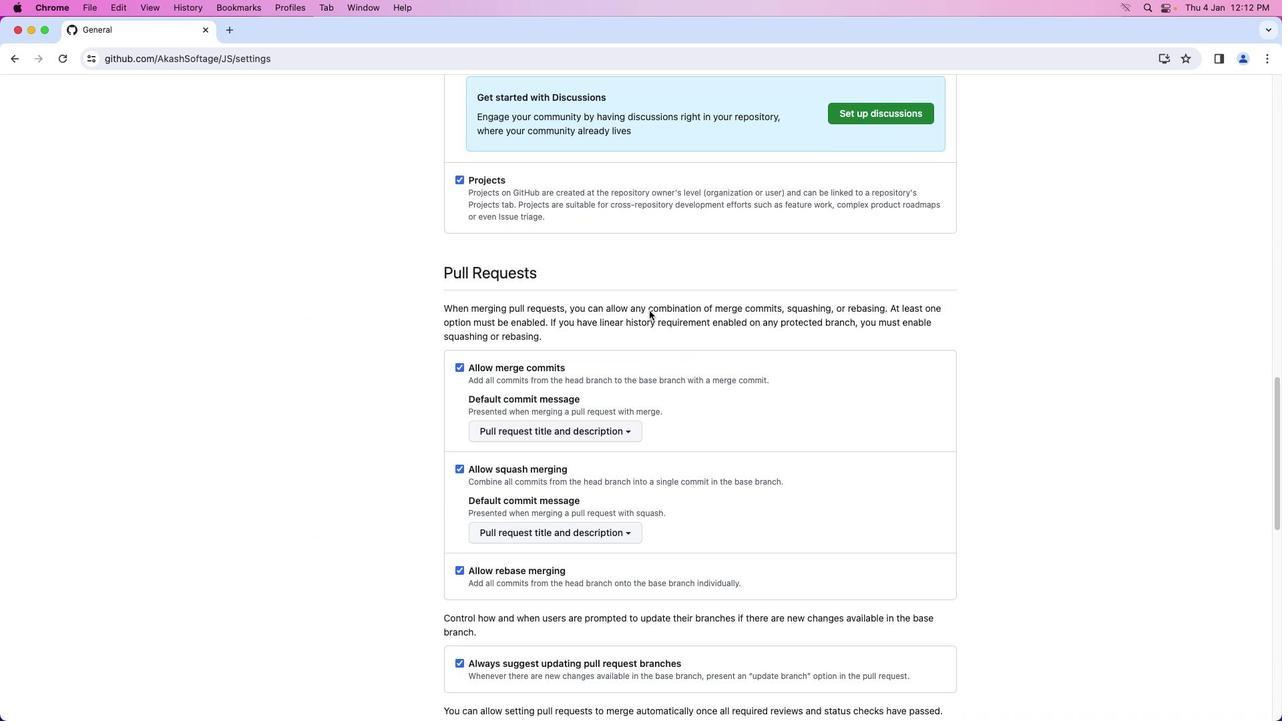 
Action: Mouse scrolled (650, 310) with delta (0, -1)
Screenshot: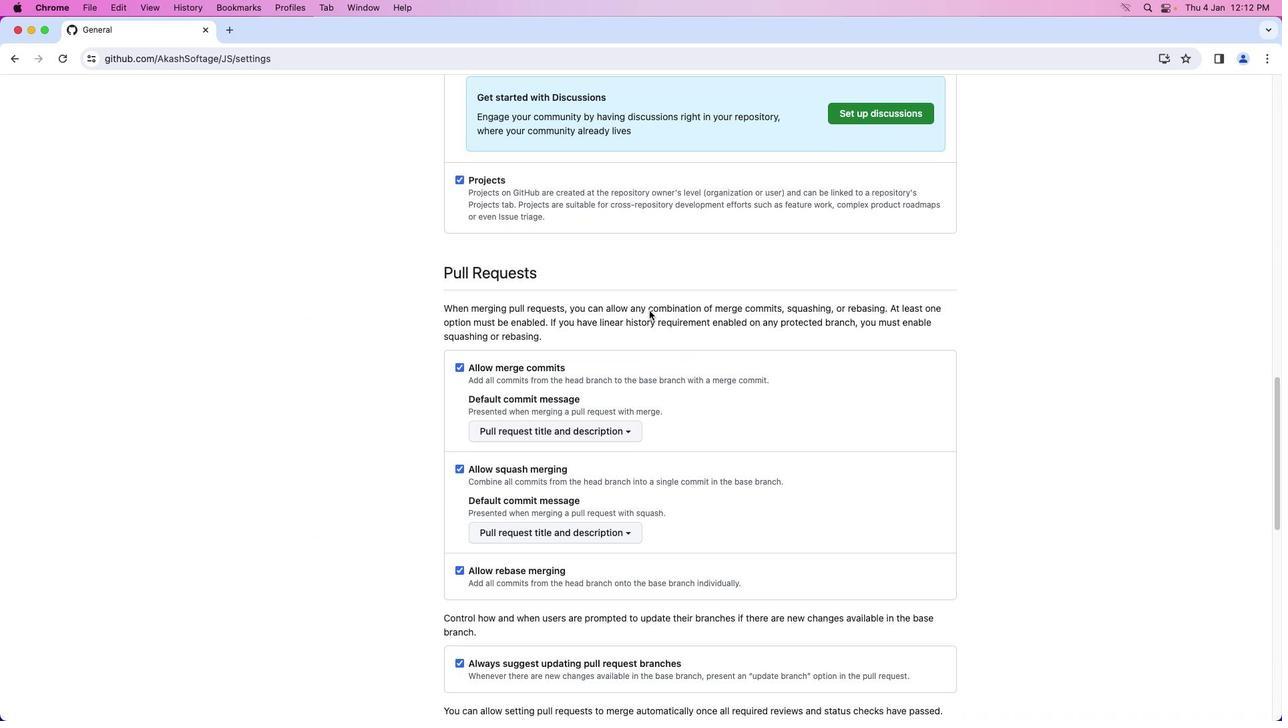 
Action: Mouse scrolled (650, 310) with delta (0, -2)
Screenshot: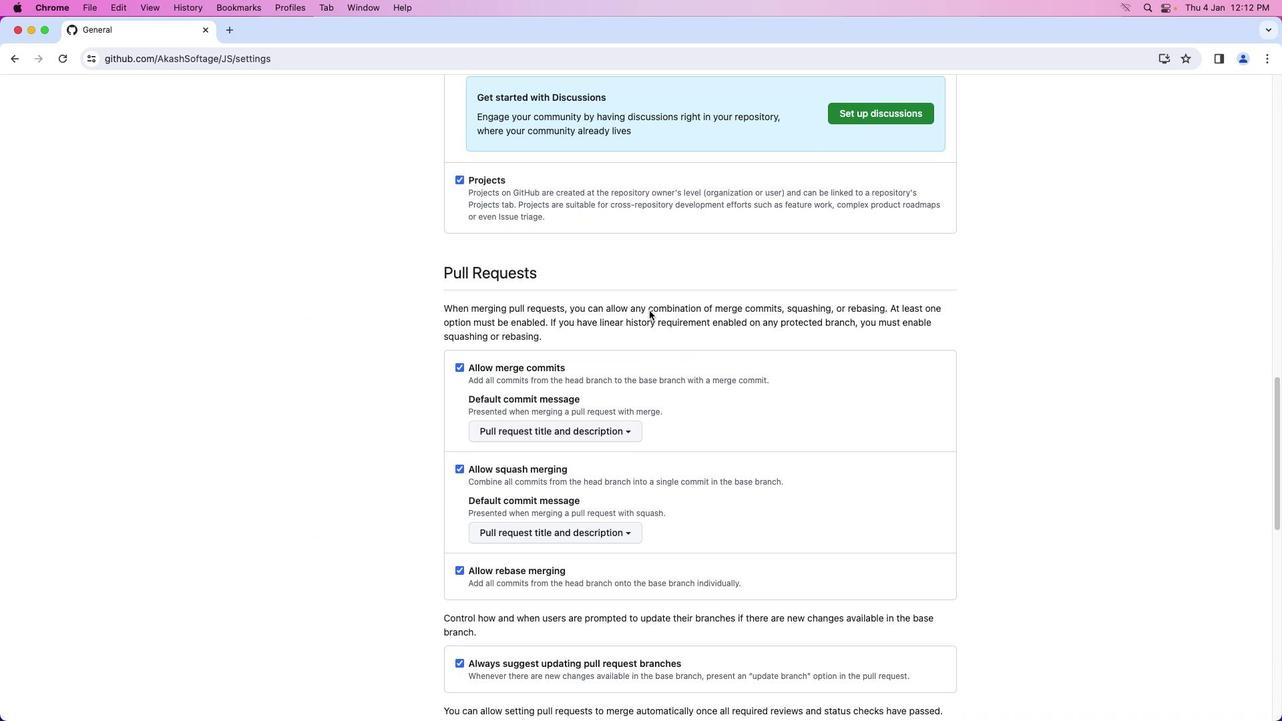 
Action: Mouse moved to (650, 310)
Screenshot: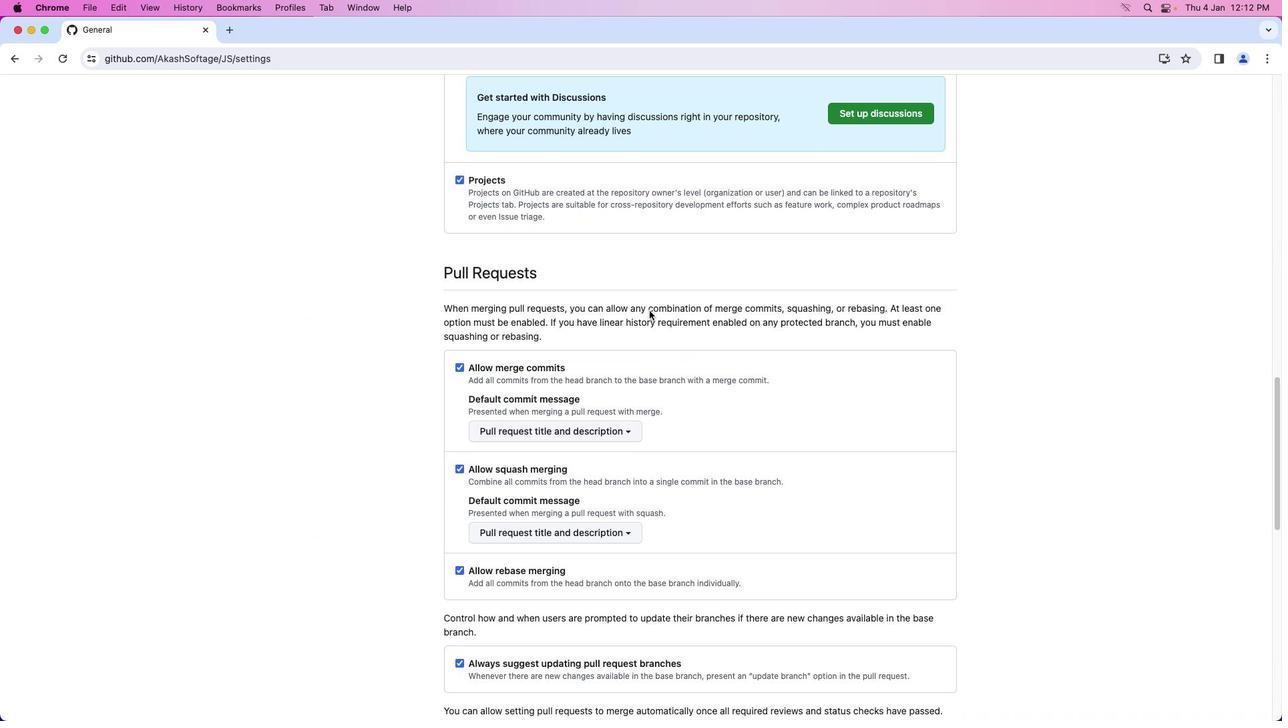 
Action: Mouse scrolled (650, 310) with delta (0, -3)
Screenshot: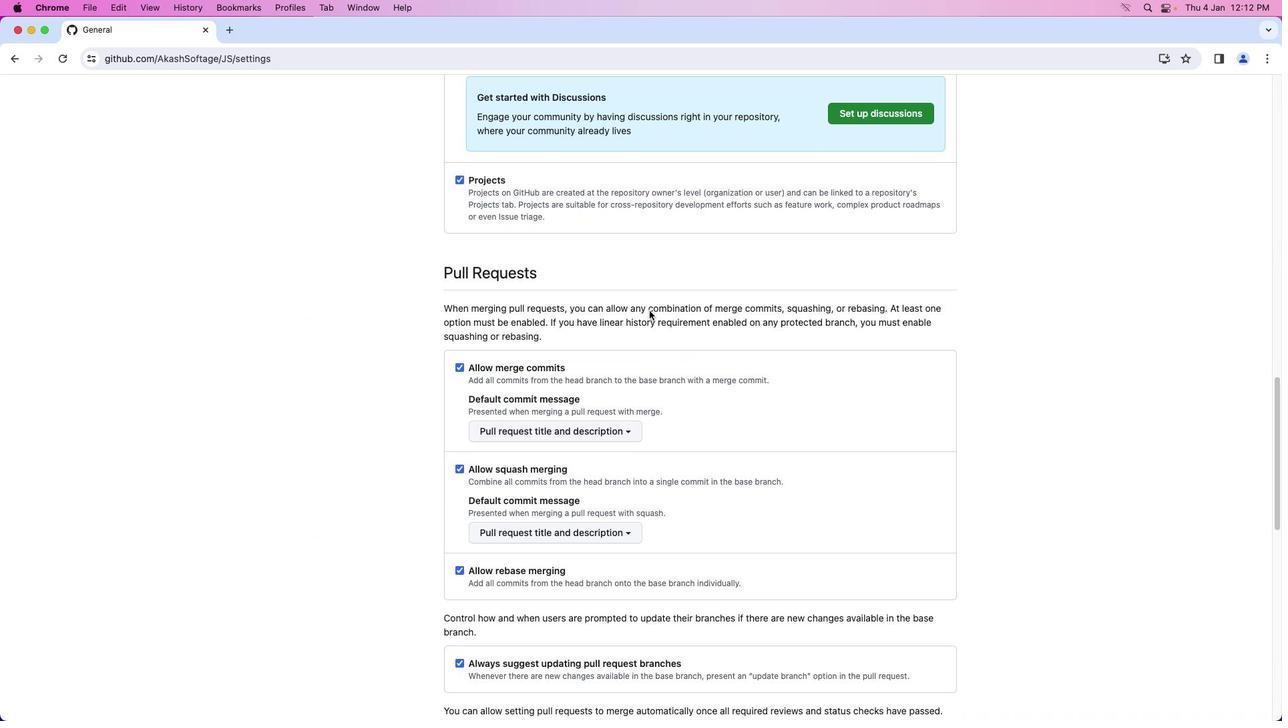 
Action: Mouse moved to (675, 396)
Screenshot: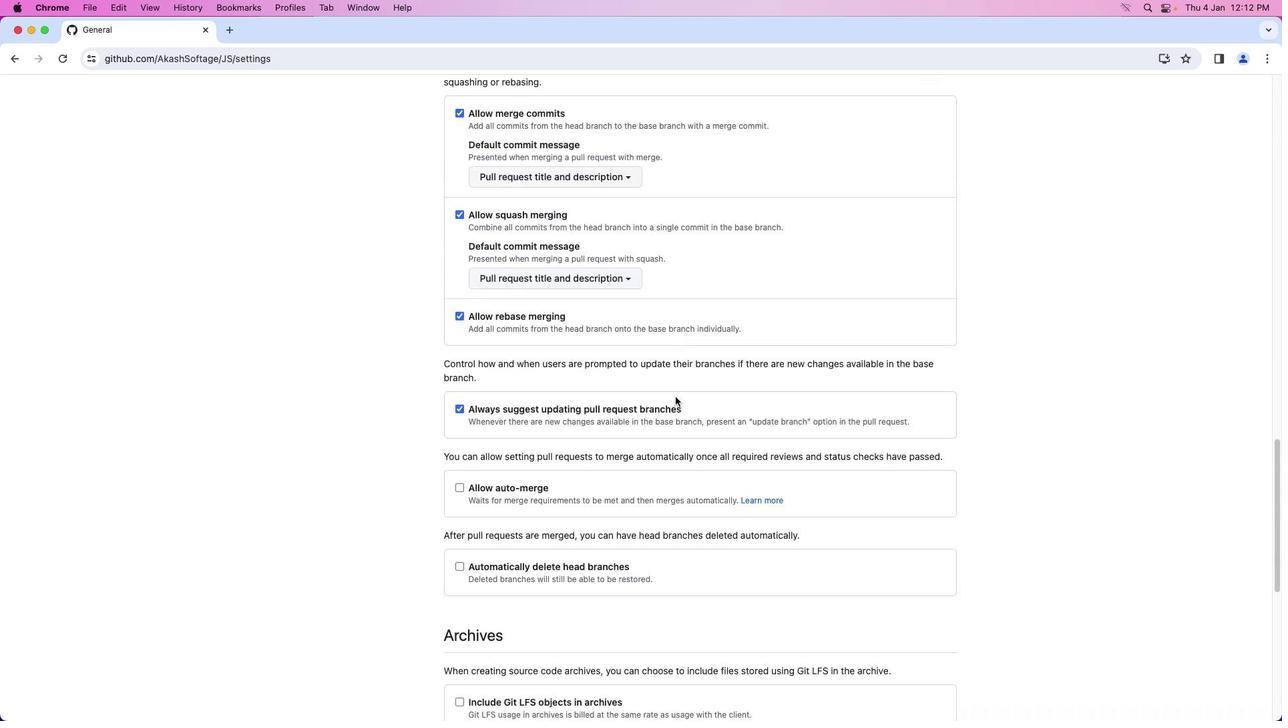 
Action: Mouse scrolled (675, 396) with delta (0, 0)
Screenshot: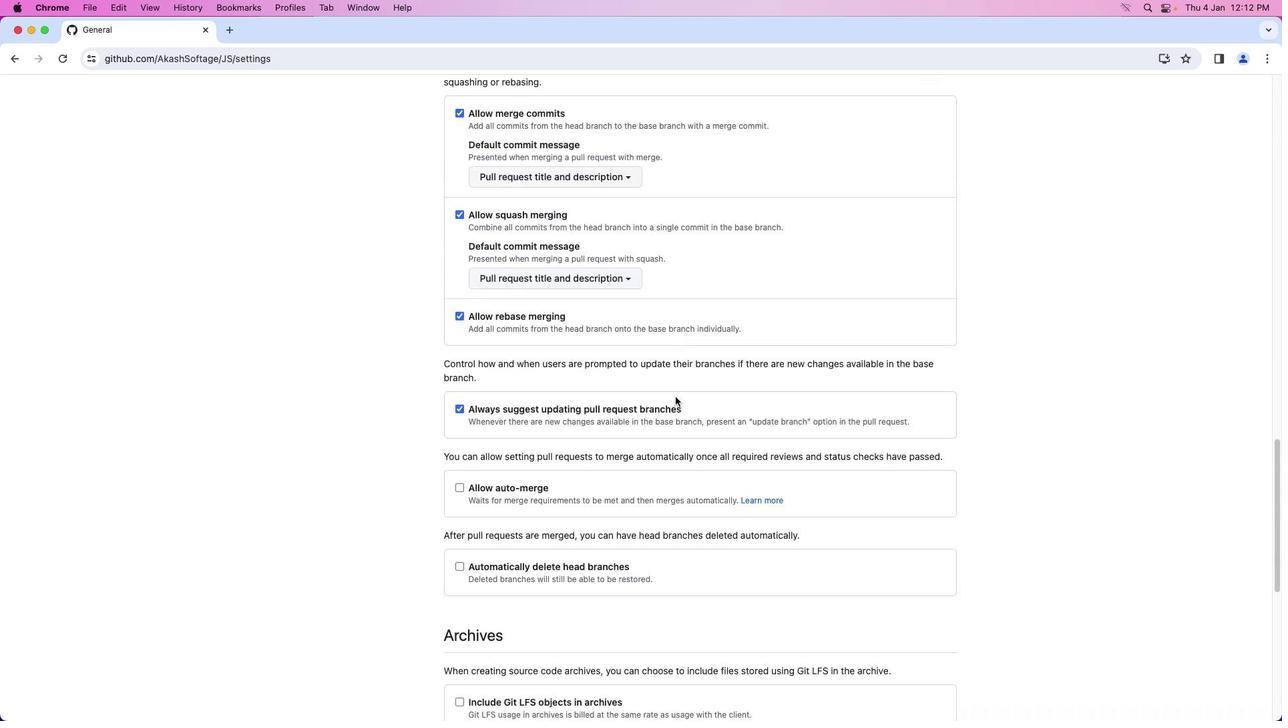 
Action: Mouse moved to (675, 396)
Screenshot: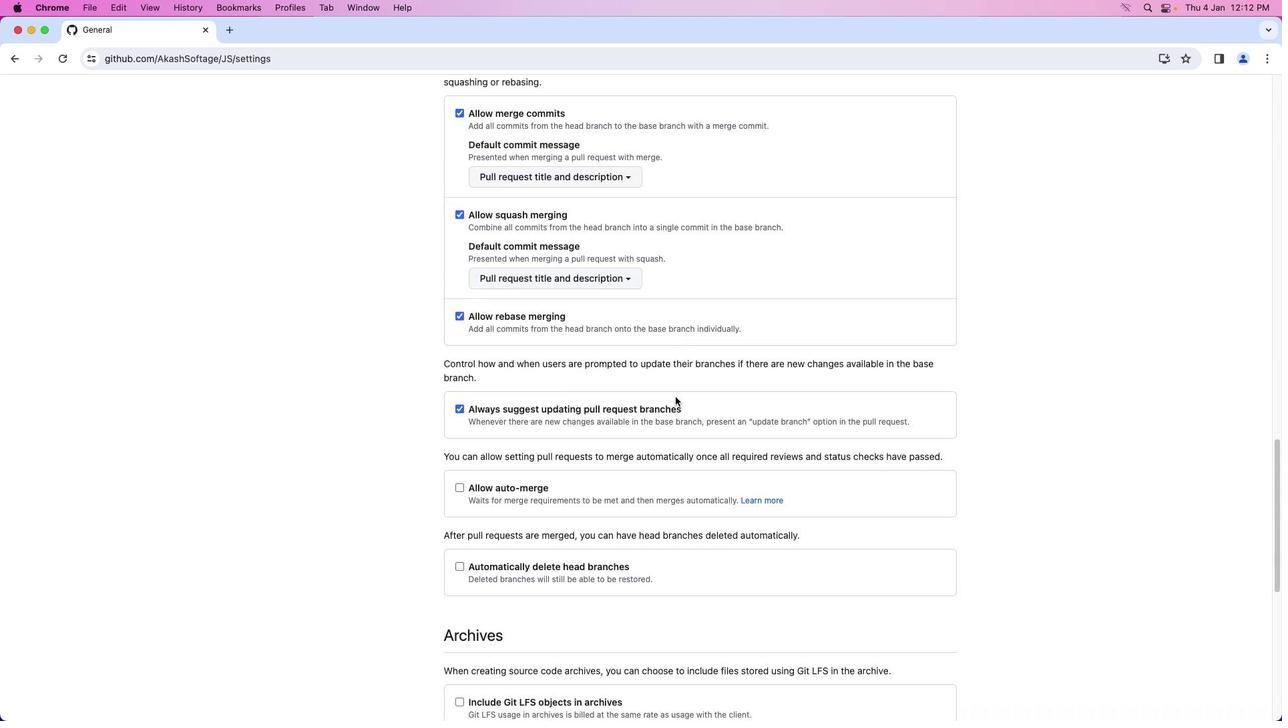 
Action: Mouse scrolled (675, 396) with delta (0, 0)
Screenshot: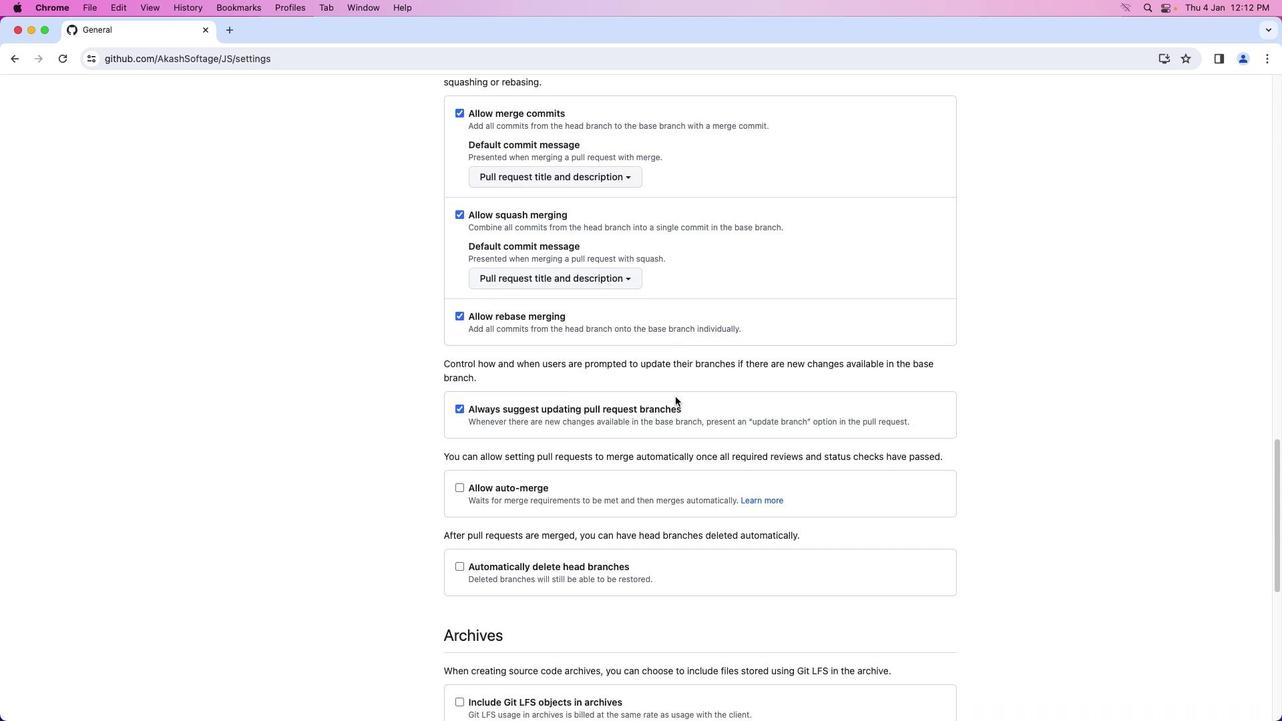 
Action: Mouse moved to (676, 397)
Screenshot: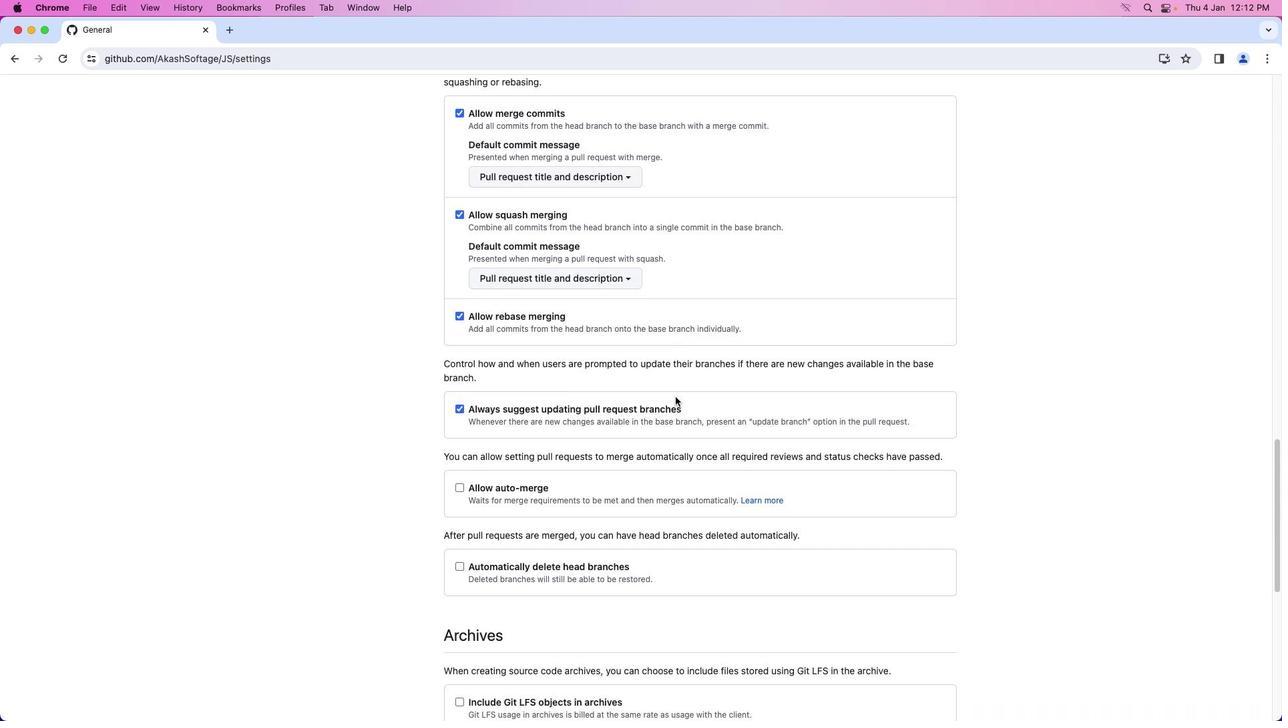 
Action: Mouse scrolled (676, 397) with delta (0, 0)
Screenshot: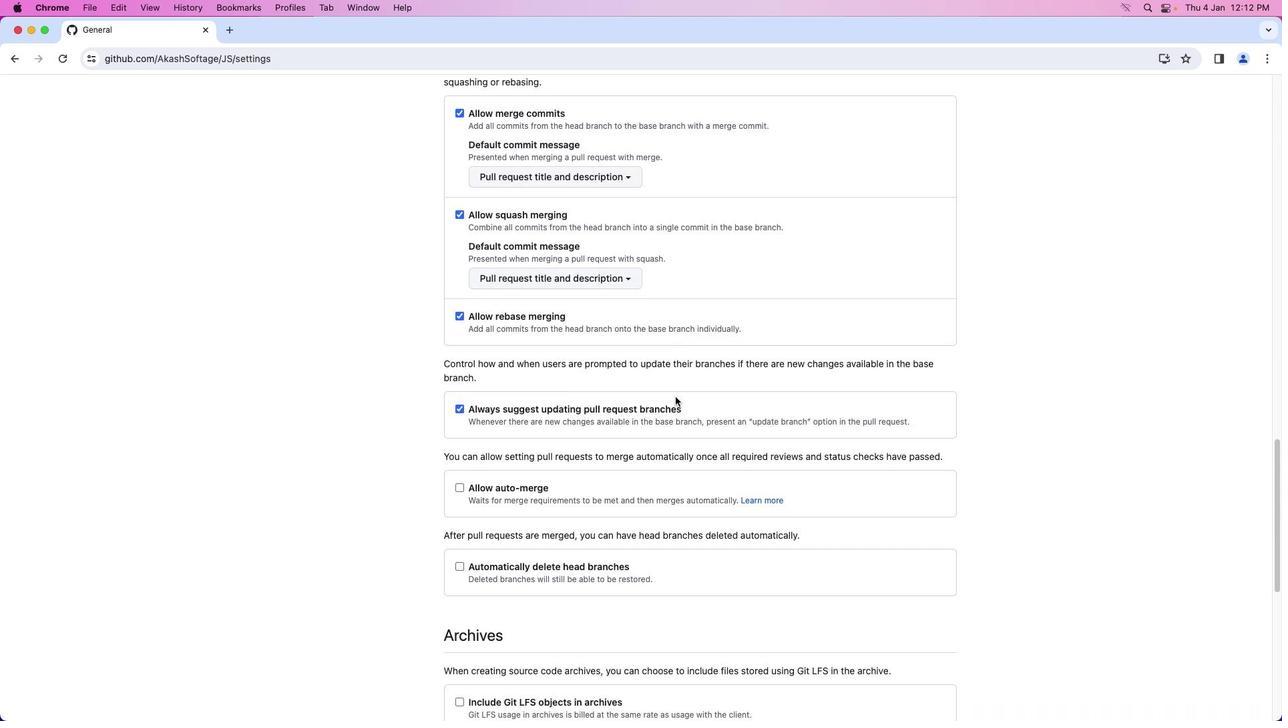 
Action: Mouse moved to (676, 397)
Screenshot: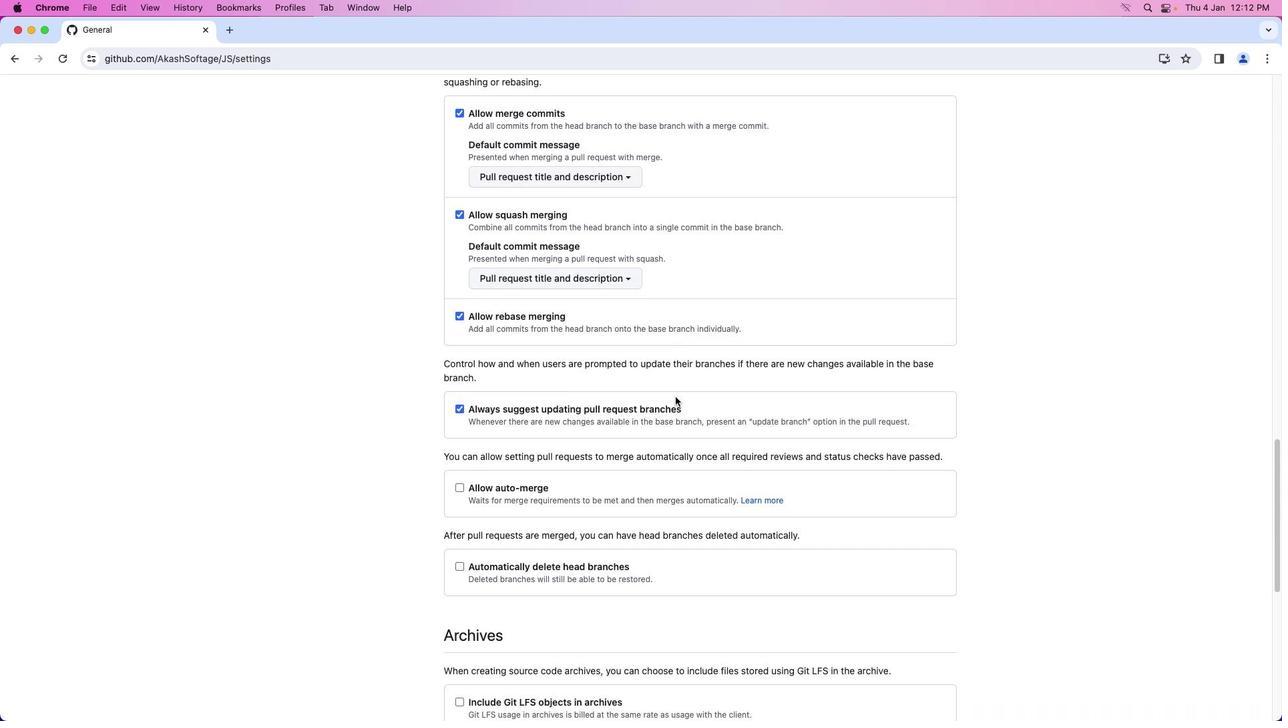 
Action: Mouse scrolled (676, 397) with delta (0, -2)
Screenshot: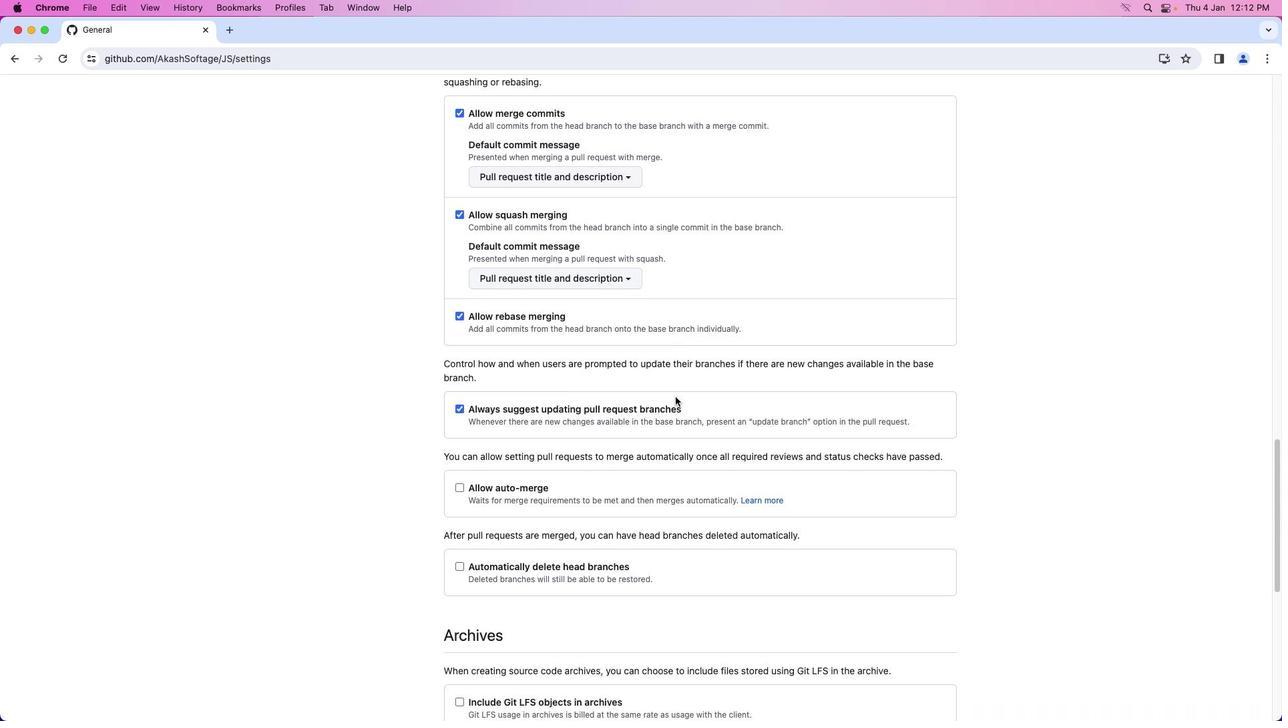 
Action: Mouse scrolled (676, 397) with delta (0, -2)
Screenshot: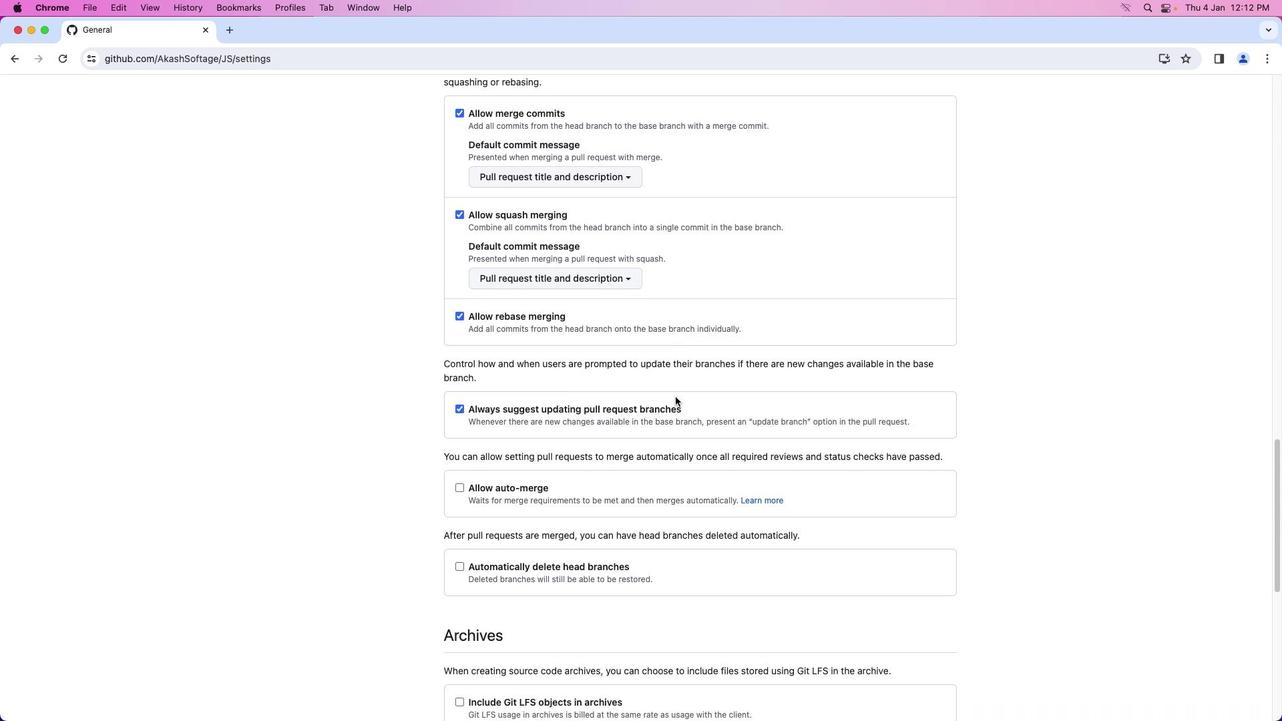 
Action: Mouse moved to (676, 396)
Screenshot: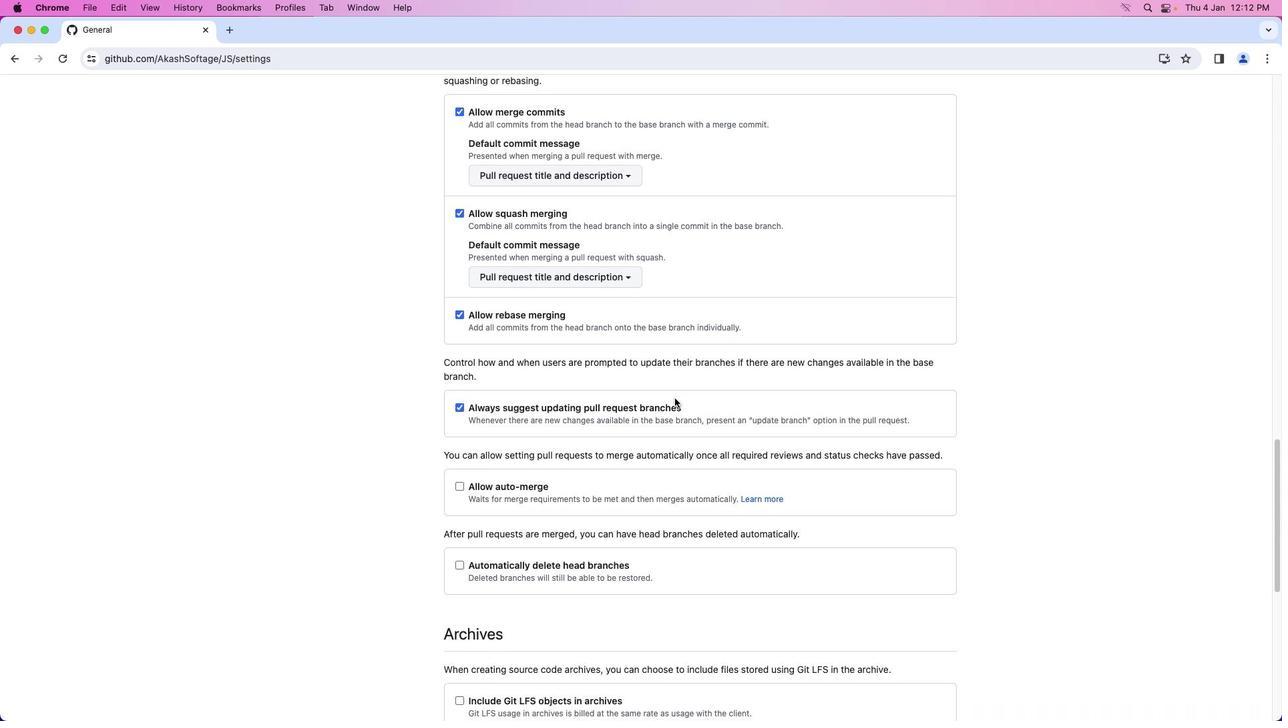 
Action: Mouse scrolled (676, 396) with delta (0, 0)
Screenshot: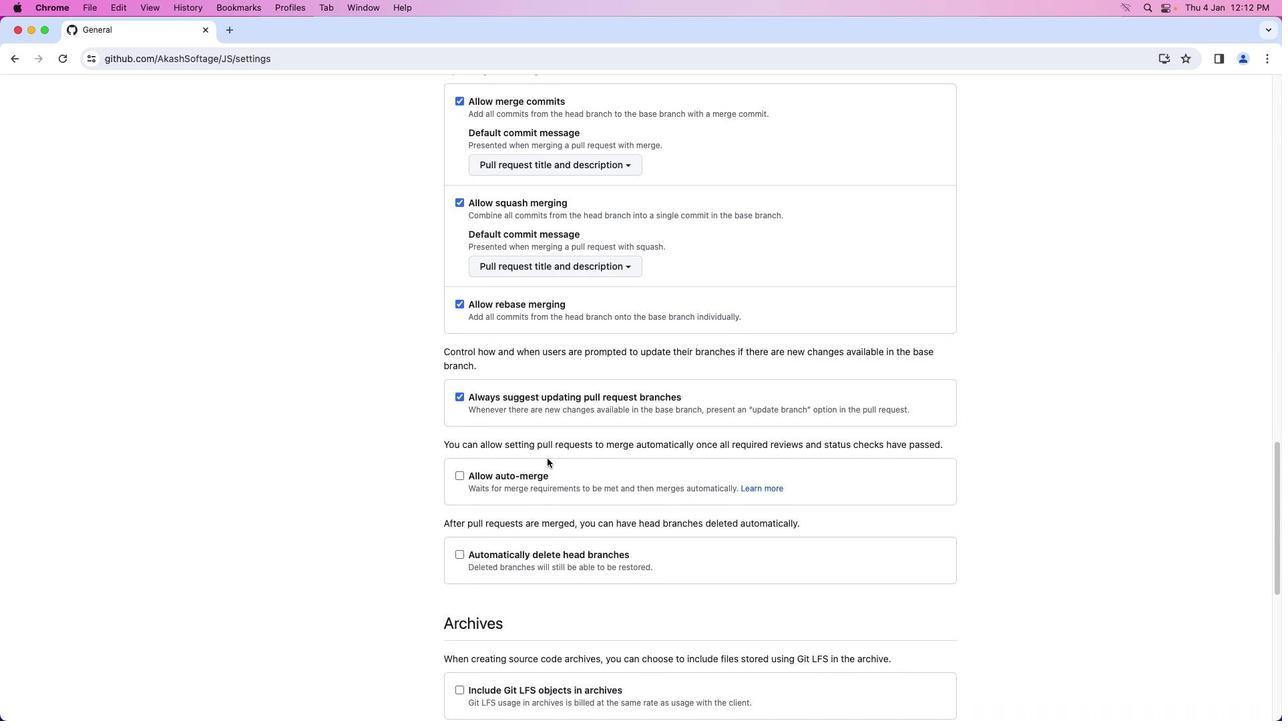 
Action: Mouse moved to (676, 397)
Screenshot: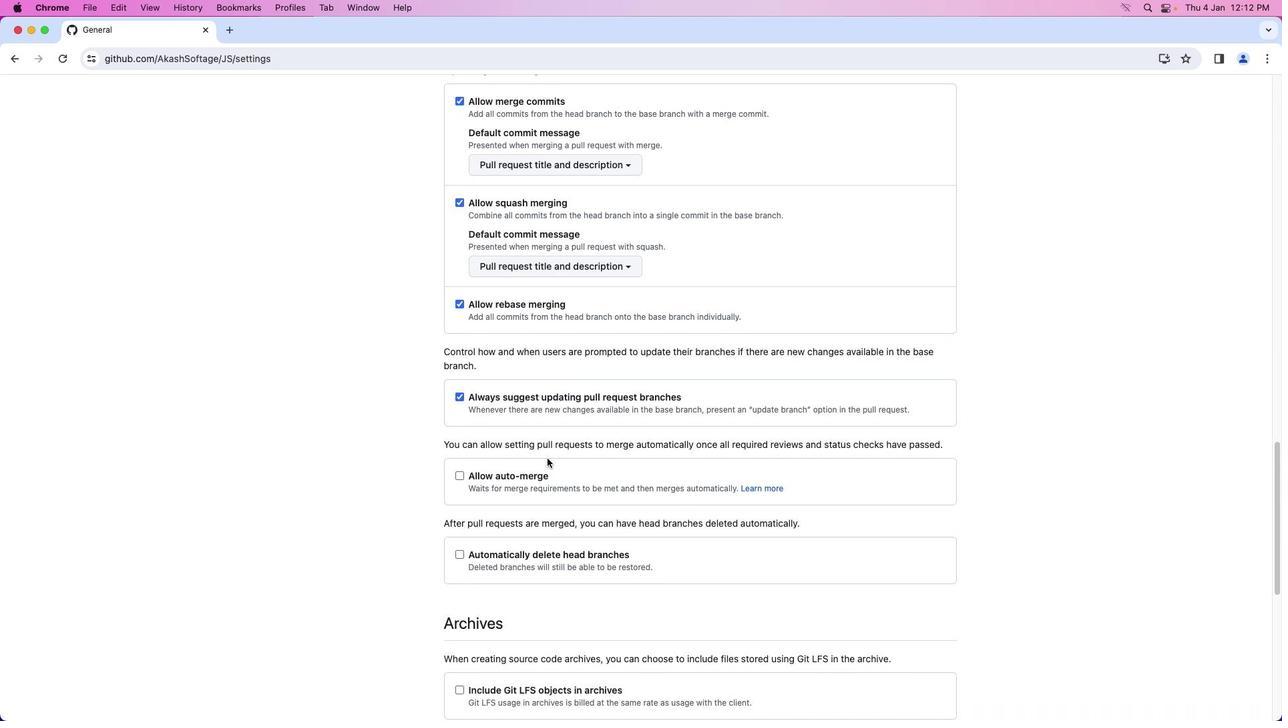 
Action: Mouse scrolled (676, 397) with delta (0, 0)
Screenshot: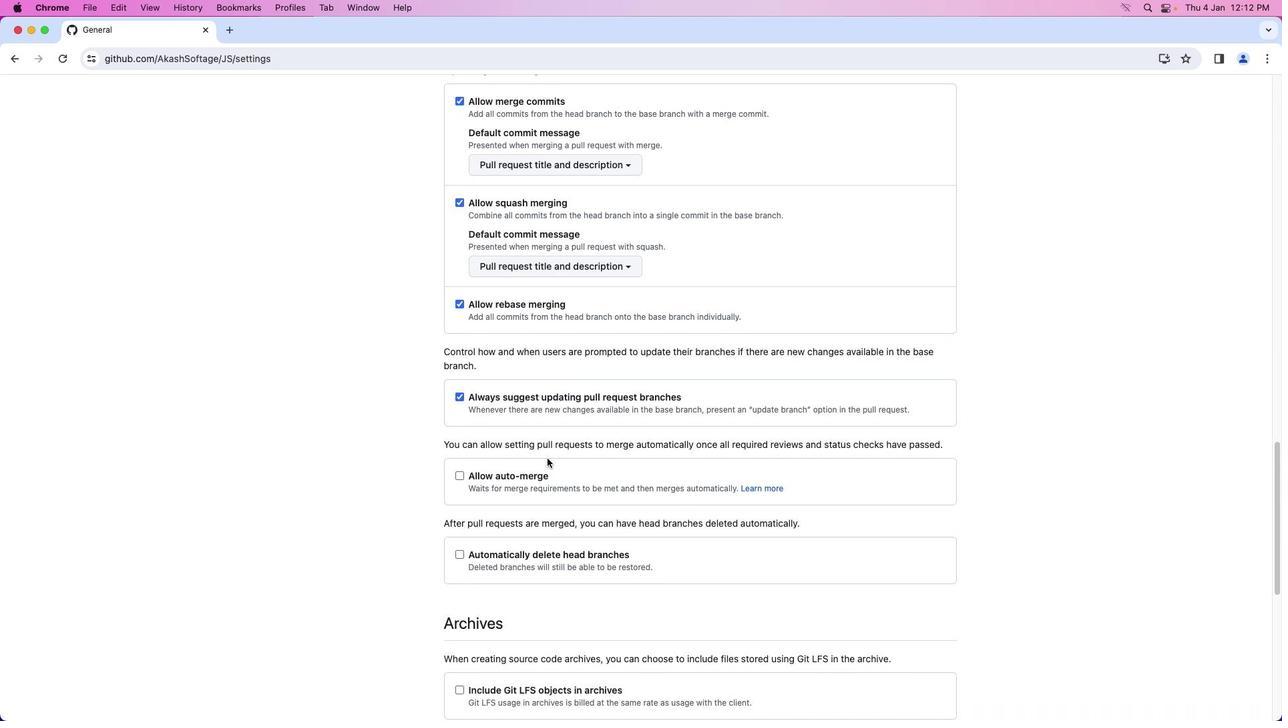 
Action: Mouse moved to (459, 479)
Screenshot: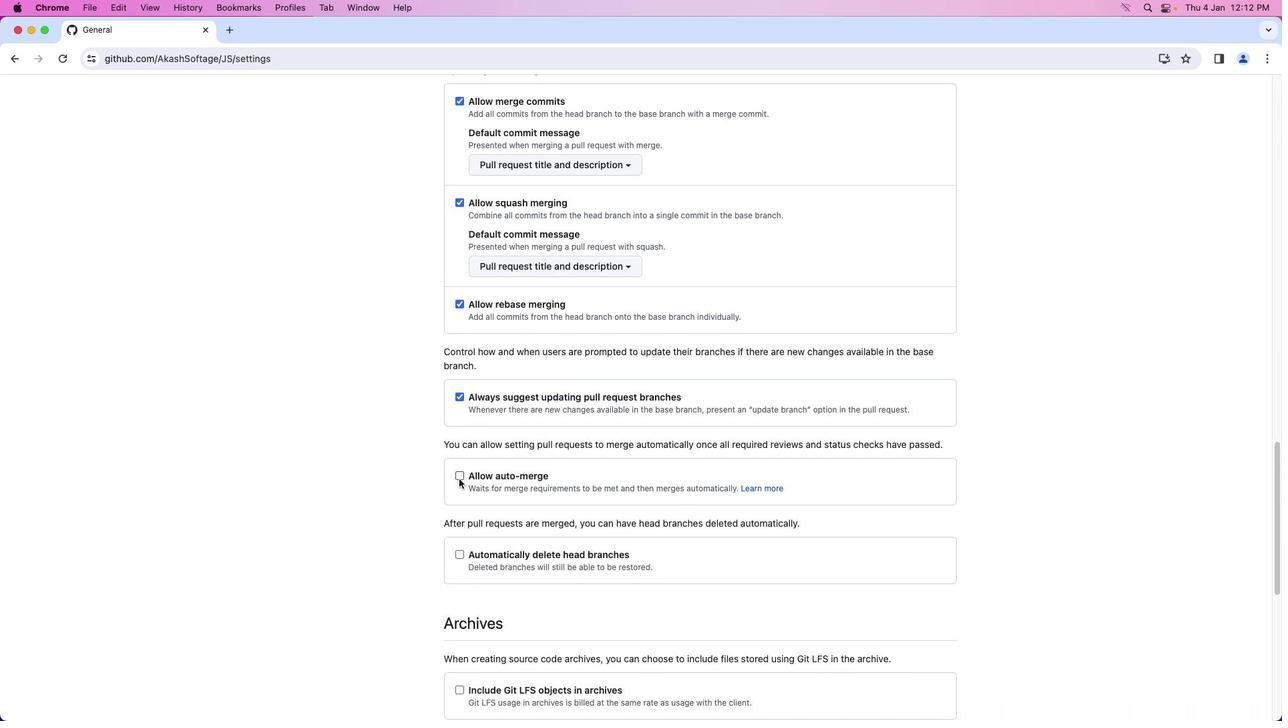 
Action: Mouse pressed left at (459, 479)
Screenshot: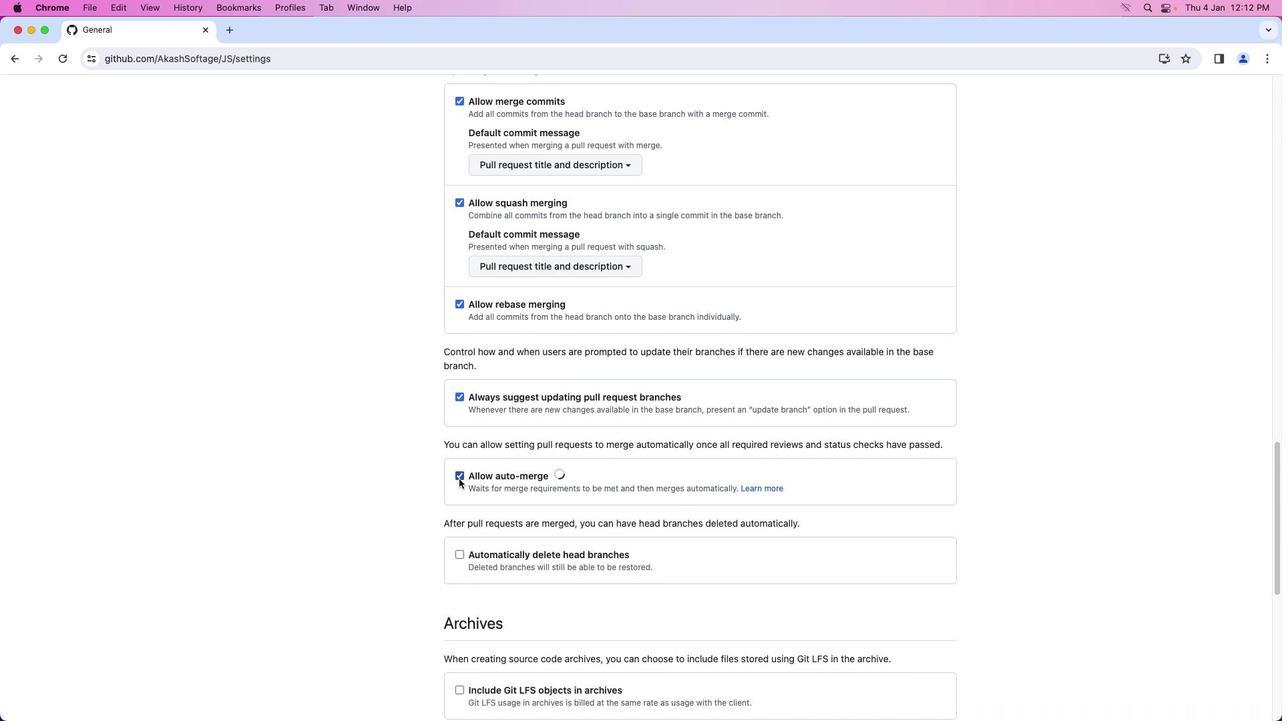 
